 Task: For heading Arial with bold.  font size for heading22,  'Change the font style of data to'Arial Narrow.  and font size to 14,  Change the alignment of both headline & data to Align middle.  In the sheet  Dollar SenseData
Action: Mouse moved to (162, 131)
Screenshot: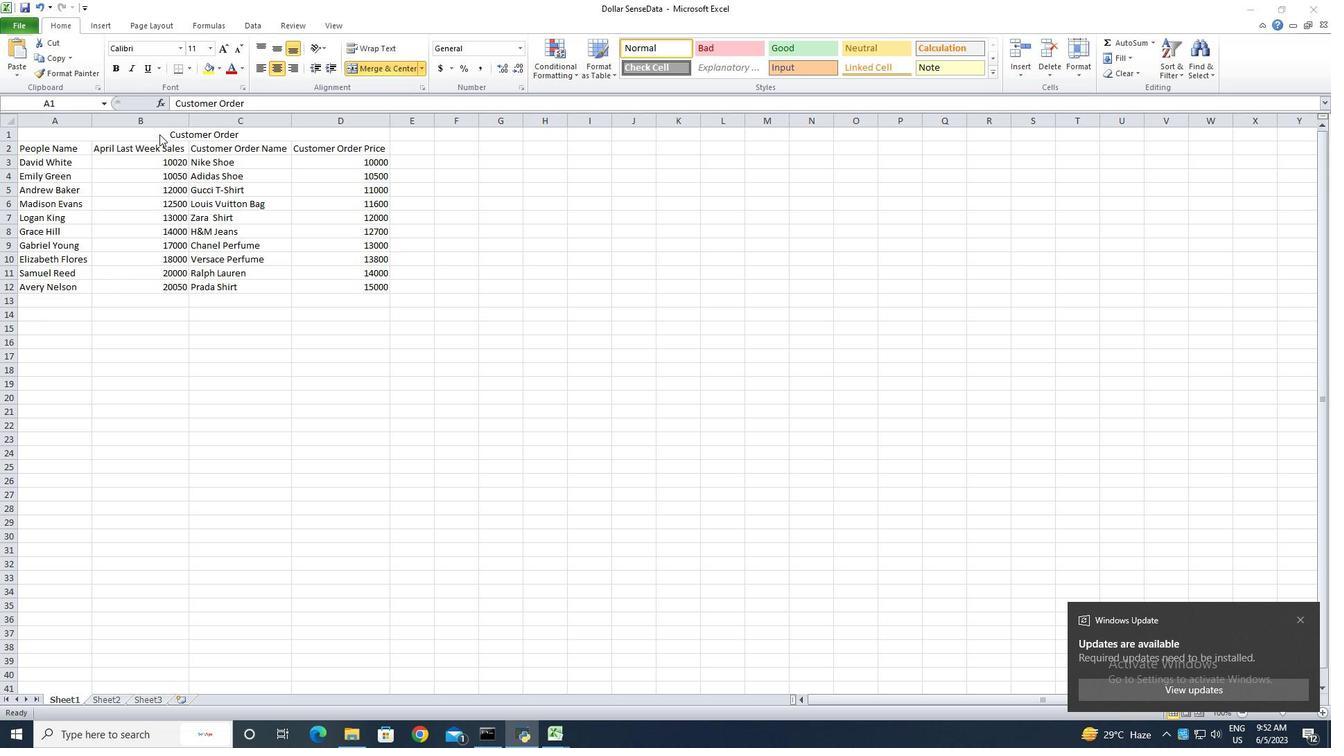 
Action: Mouse pressed left at (162, 131)
Screenshot: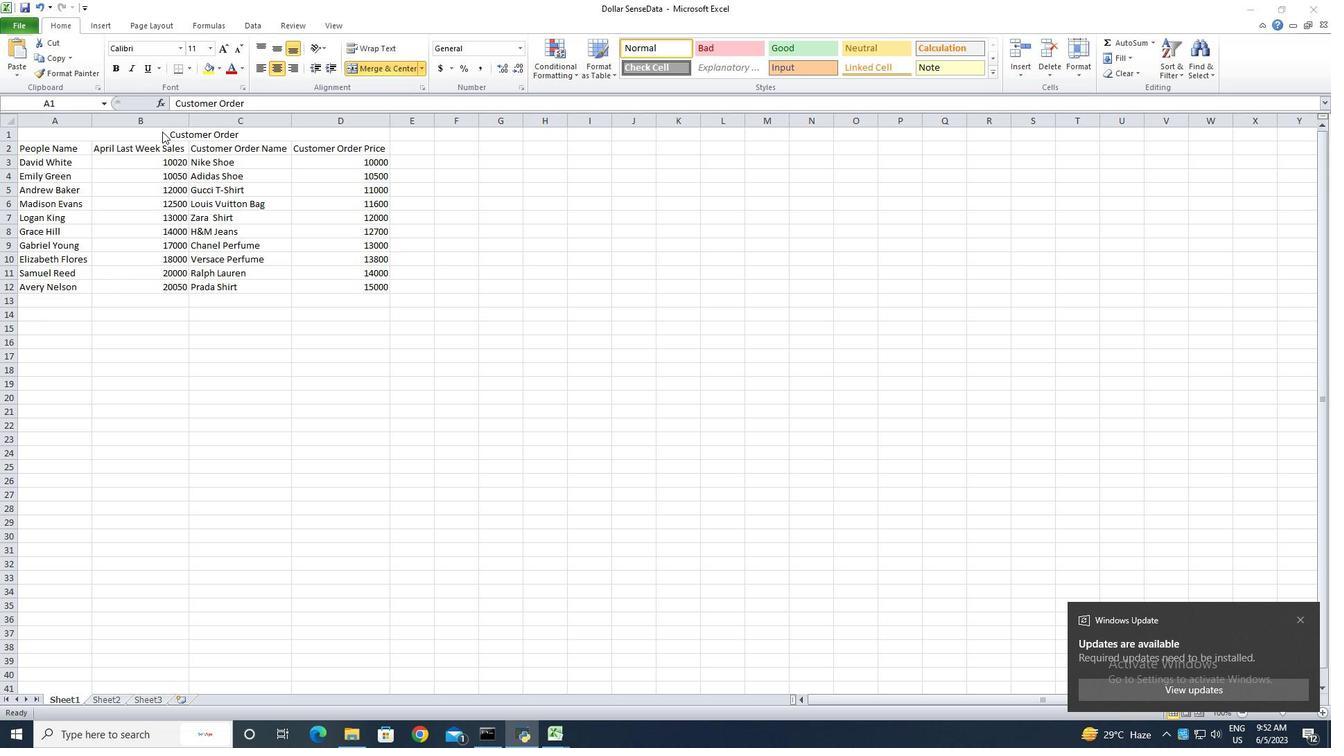 
Action: Mouse moved to (179, 51)
Screenshot: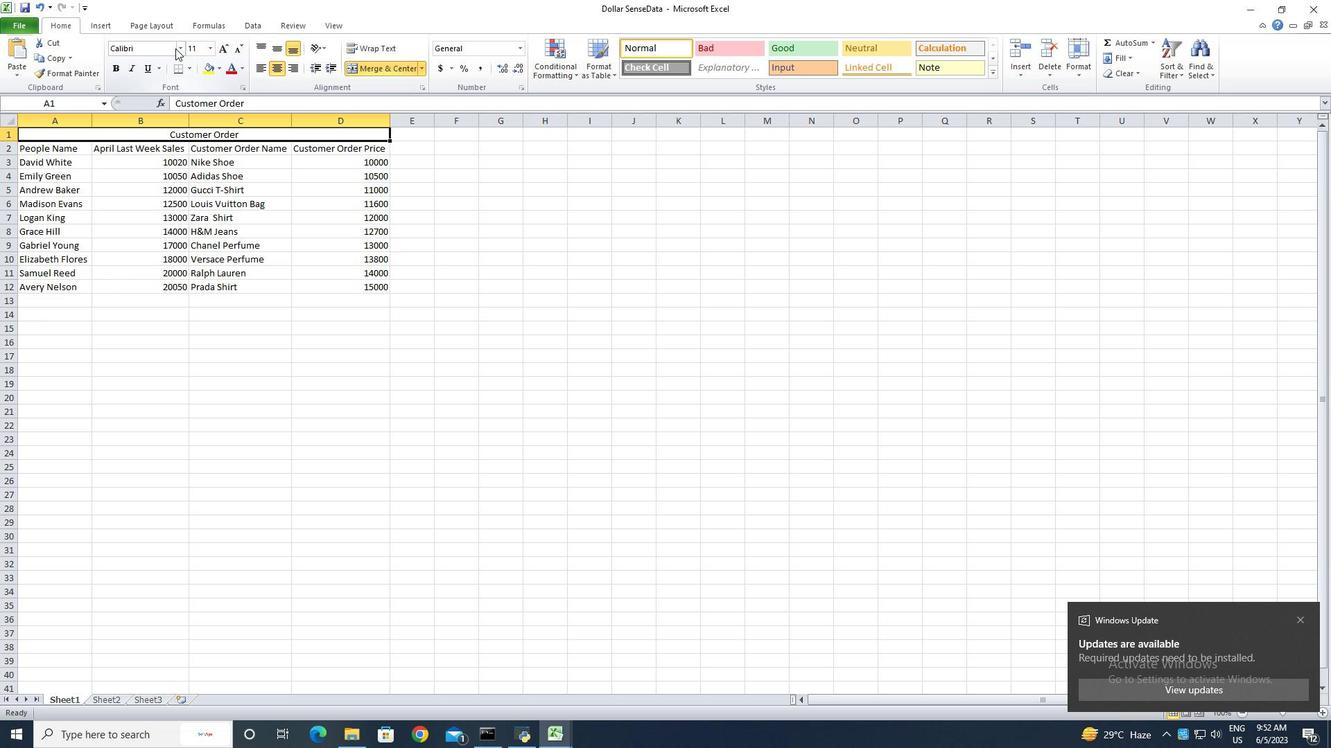
Action: Mouse pressed left at (179, 51)
Screenshot: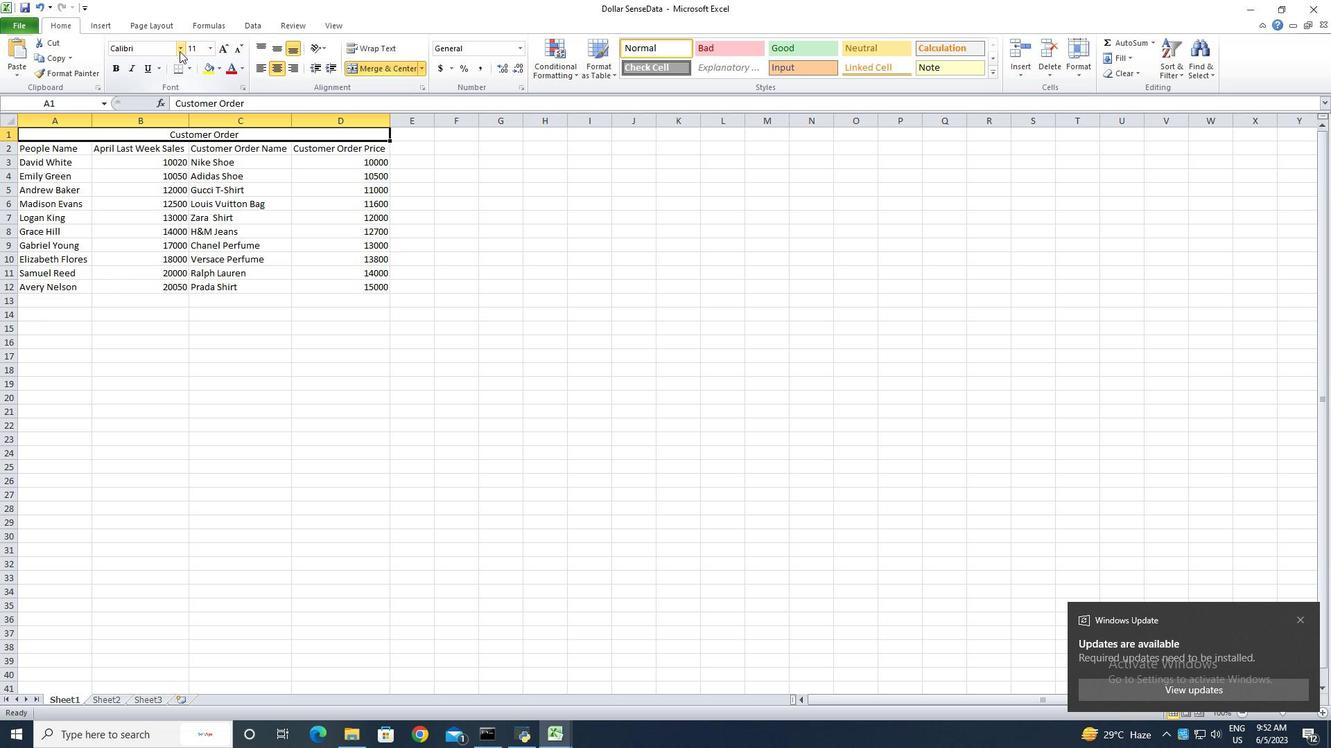 
Action: Mouse moved to (158, 163)
Screenshot: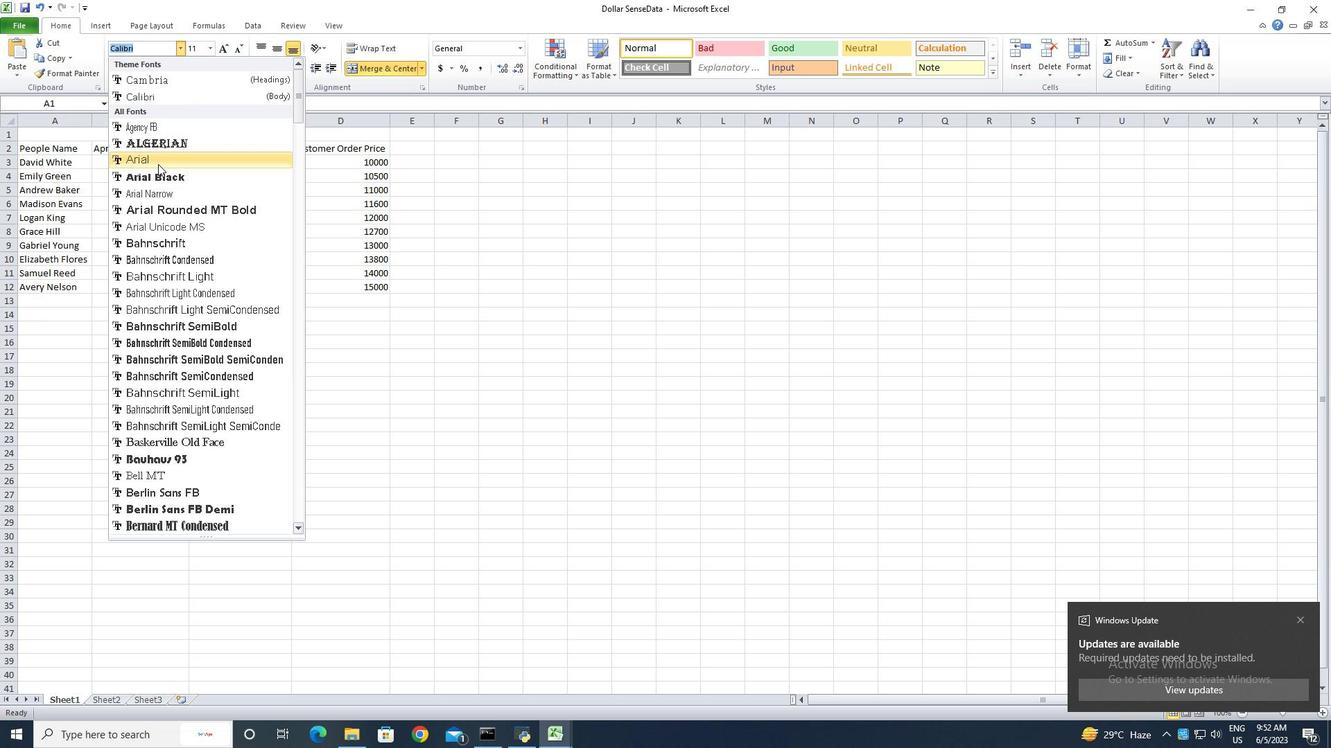 
Action: Mouse pressed left at (158, 163)
Screenshot: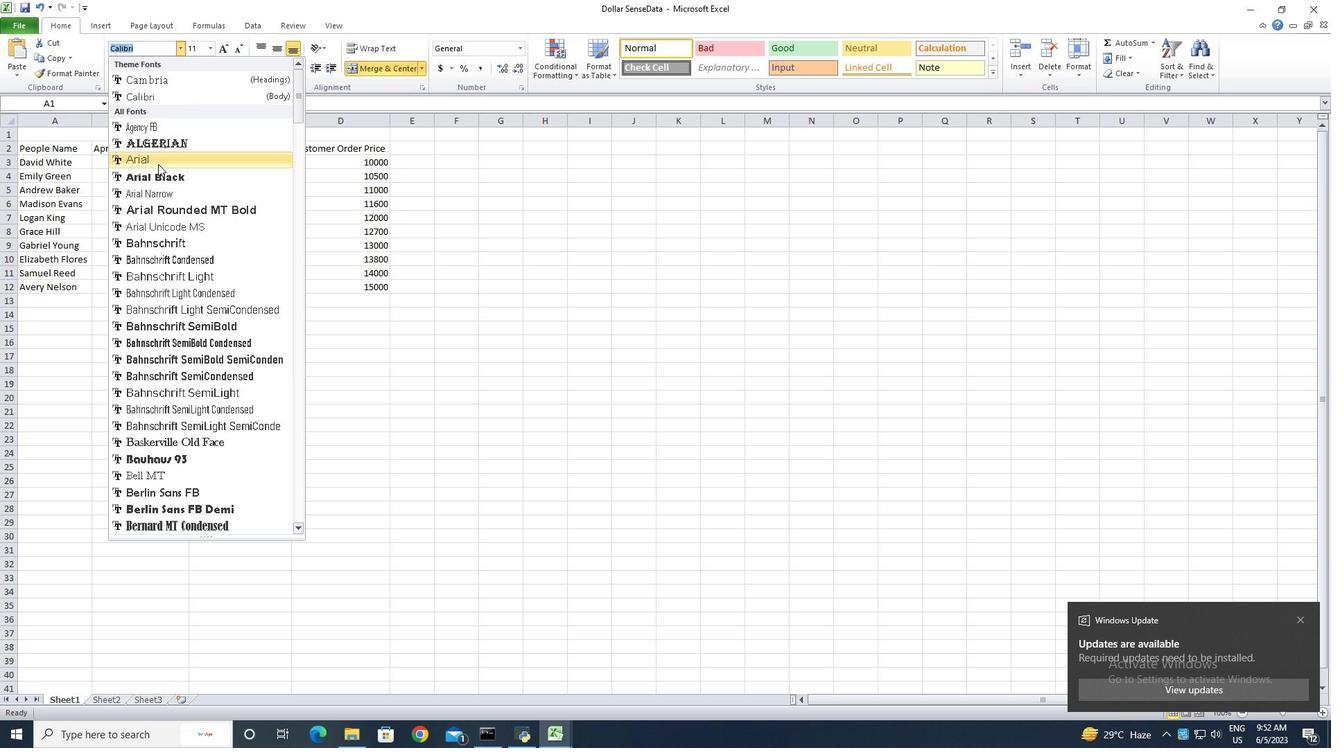 
Action: Mouse moved to (116, 72)
Screenshot: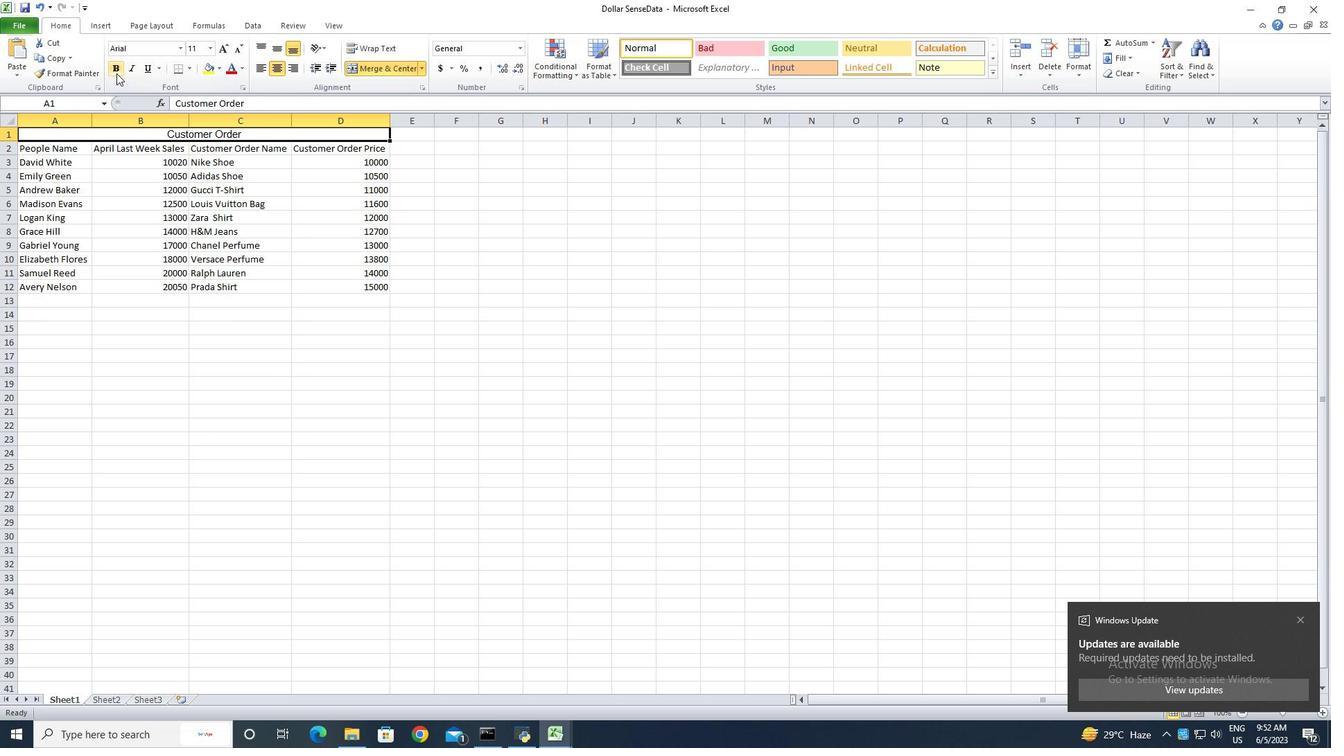 
Action: Mouse pressed left at (116, 72)
Screenshot: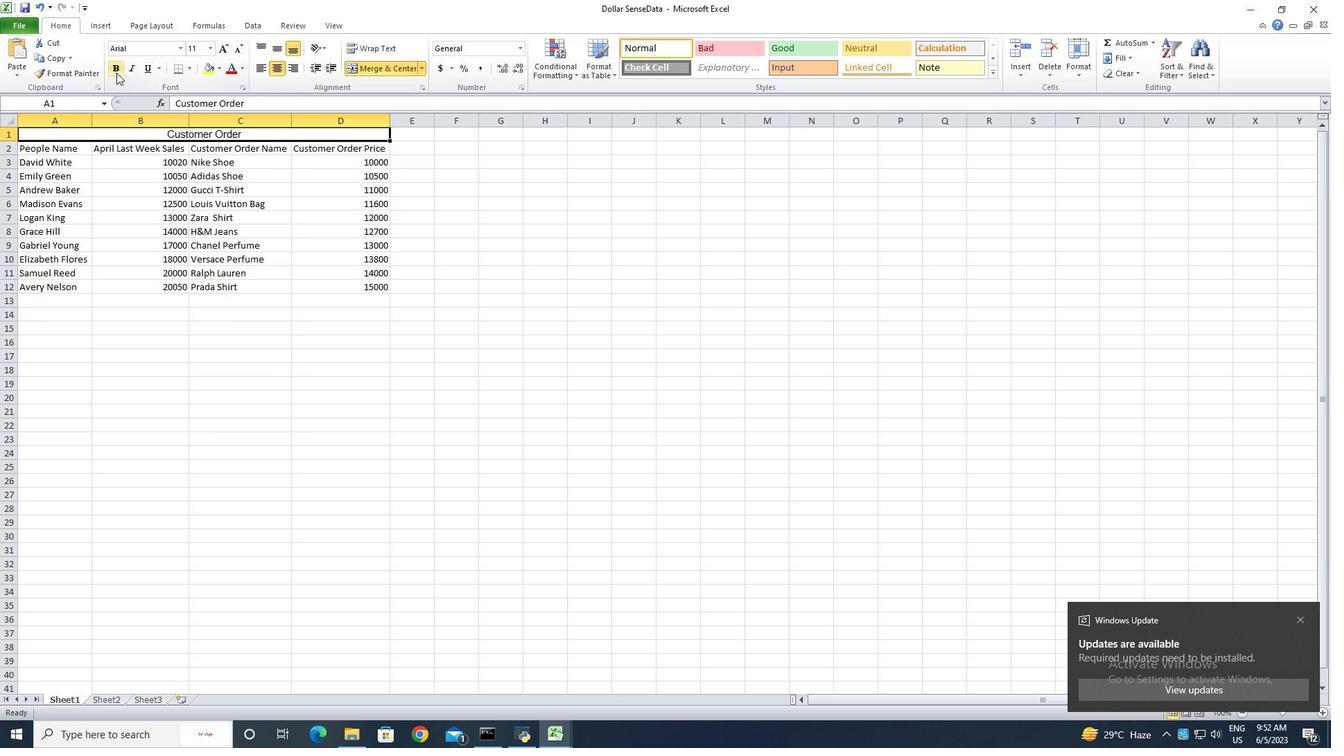 
Action: Mouse moved to (226, 51)
Screenshot: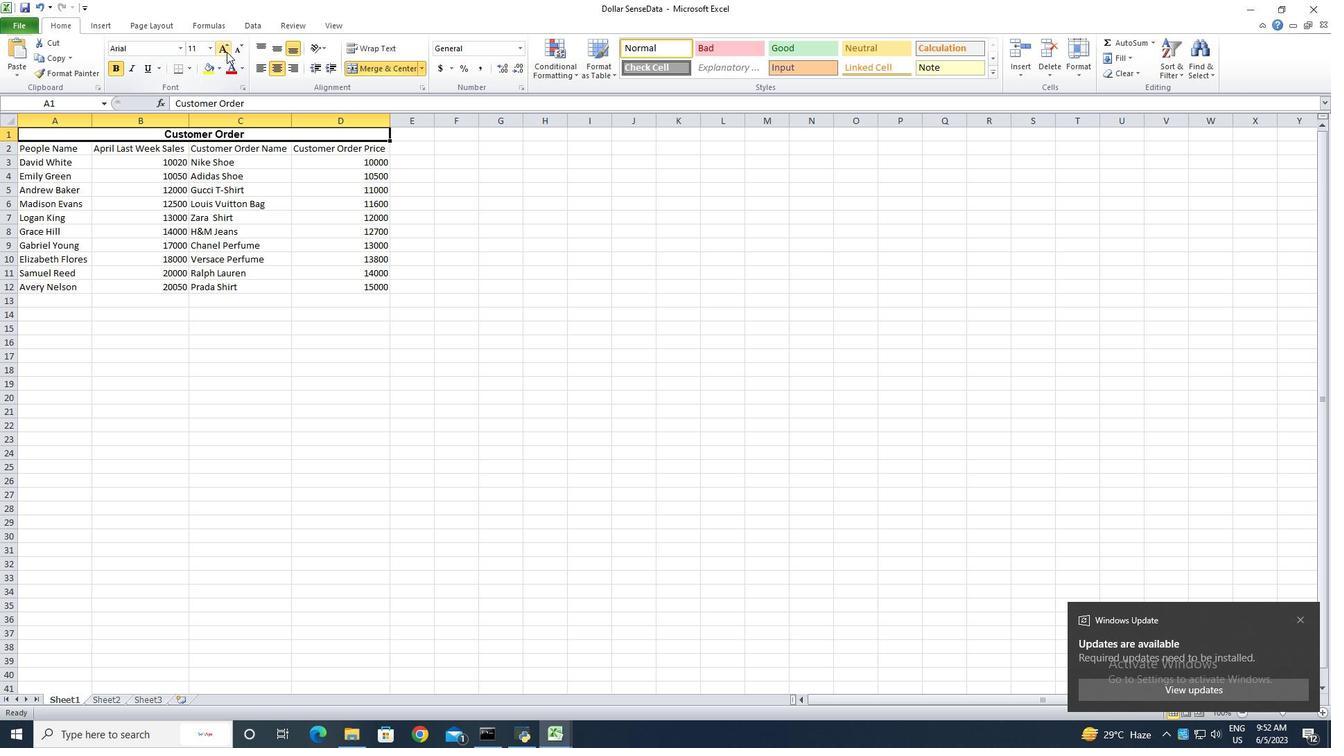 
Action: Mouse pressed left at (226, 51)
Screenshot: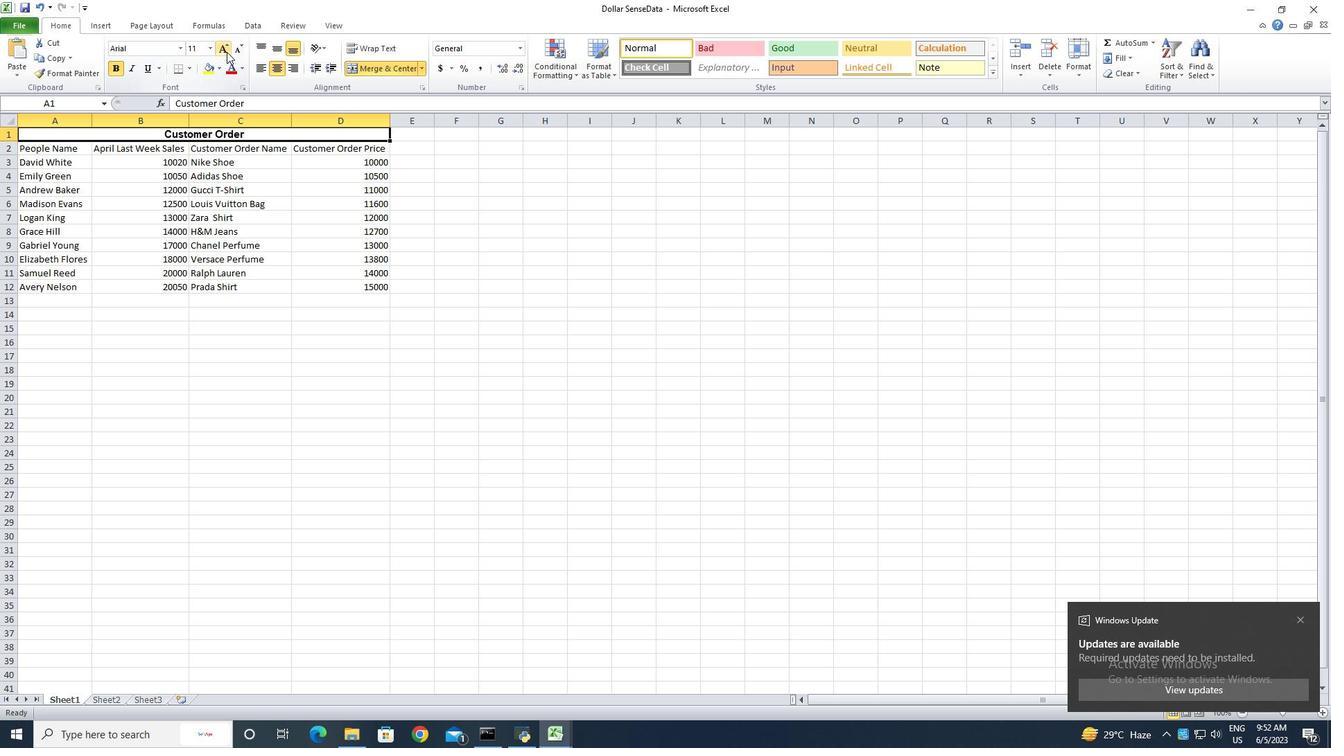
Action: Mouse pressed left at (226, 51)
Screenshot: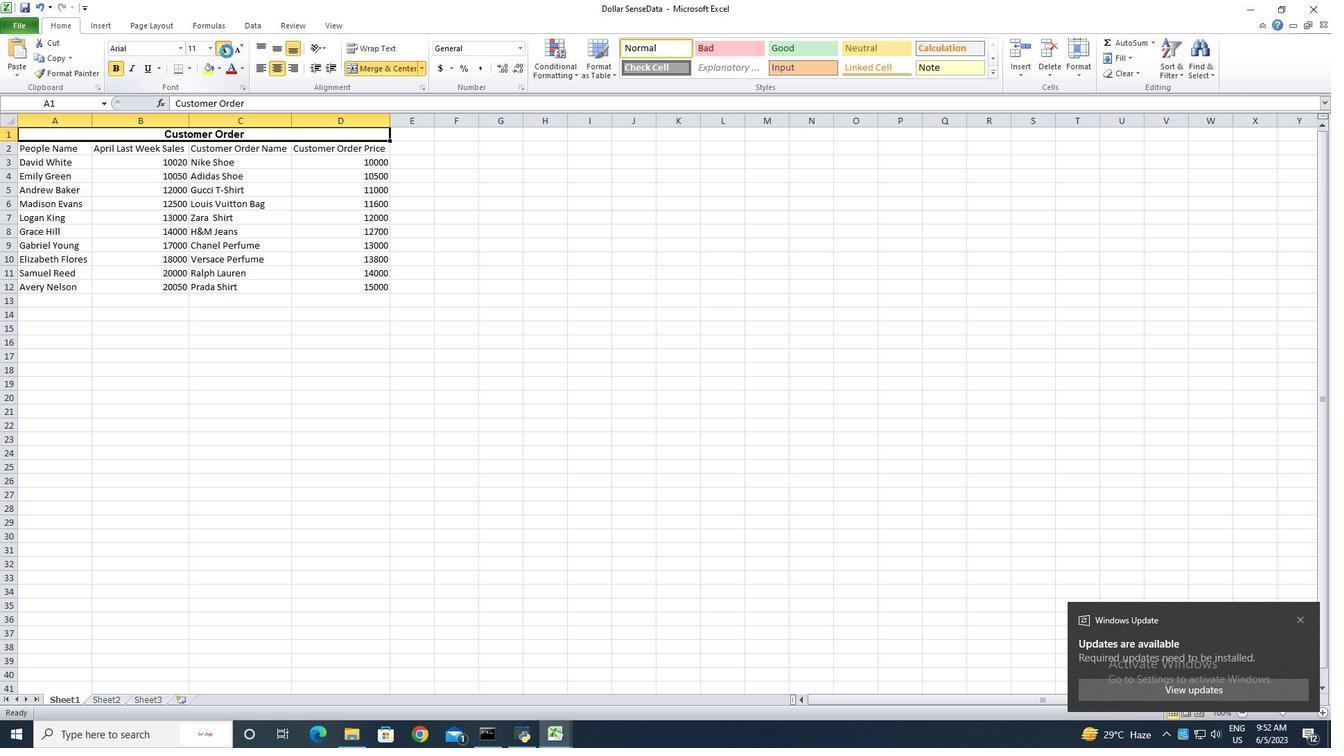 
Action: Mouse pressed left at (226, 51)
Screenshot: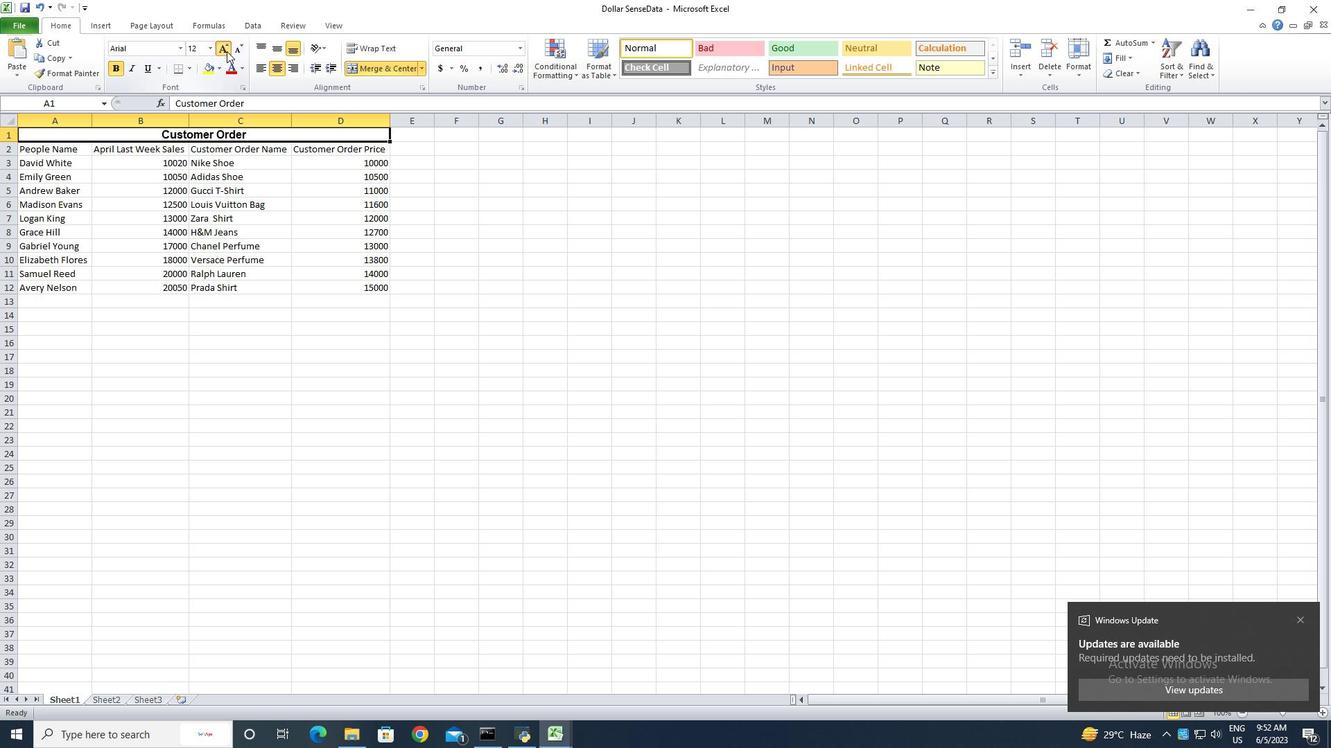 
Action: Mouse pressed left at (226, 51)
Screenshot: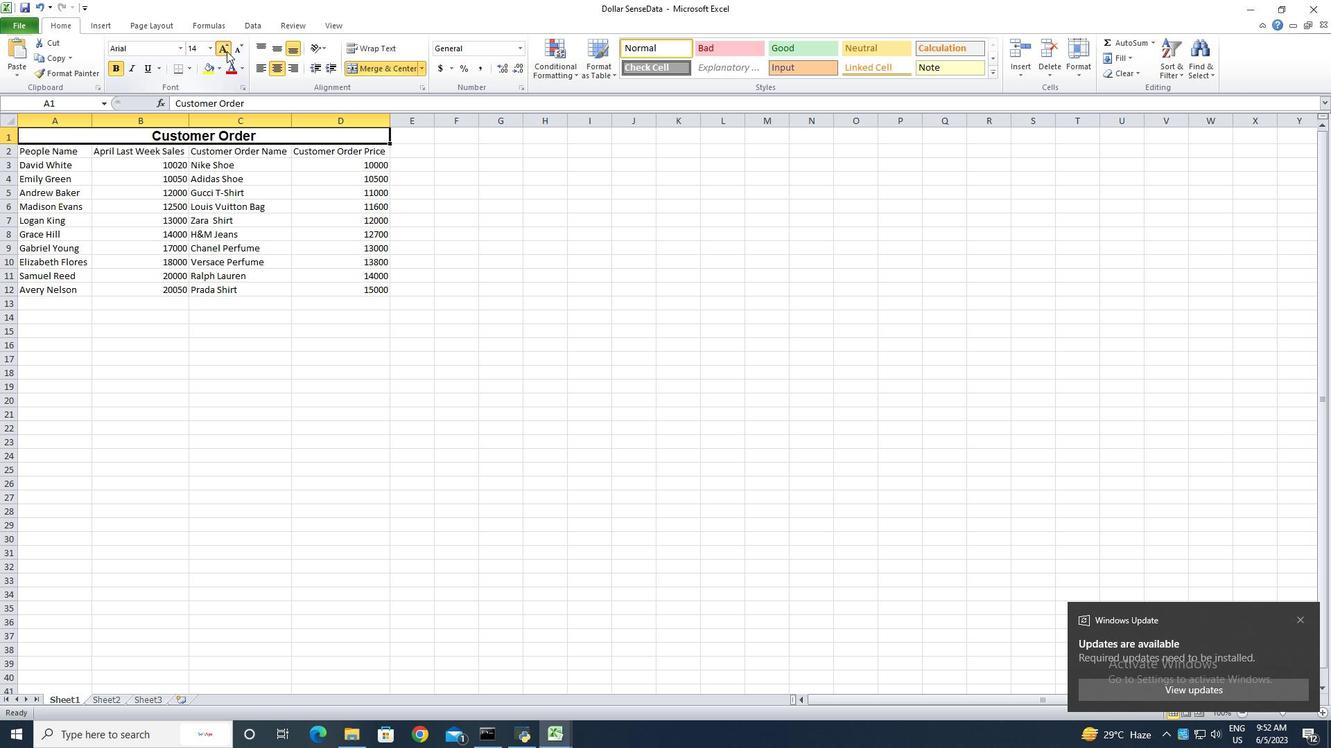 
Action: Mouse pressed left at (226, 51)
Screenshot: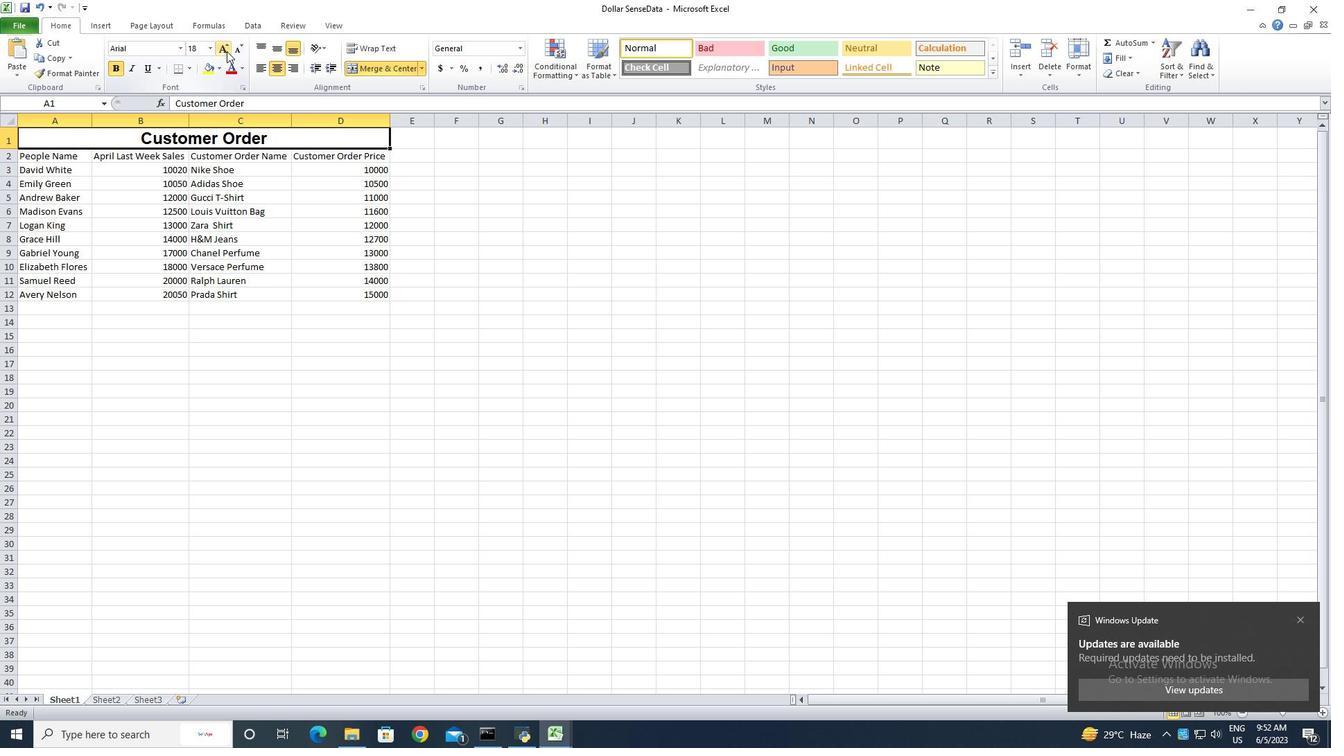 
Action: Mouse pressed left at (226, 51)
Screenshot: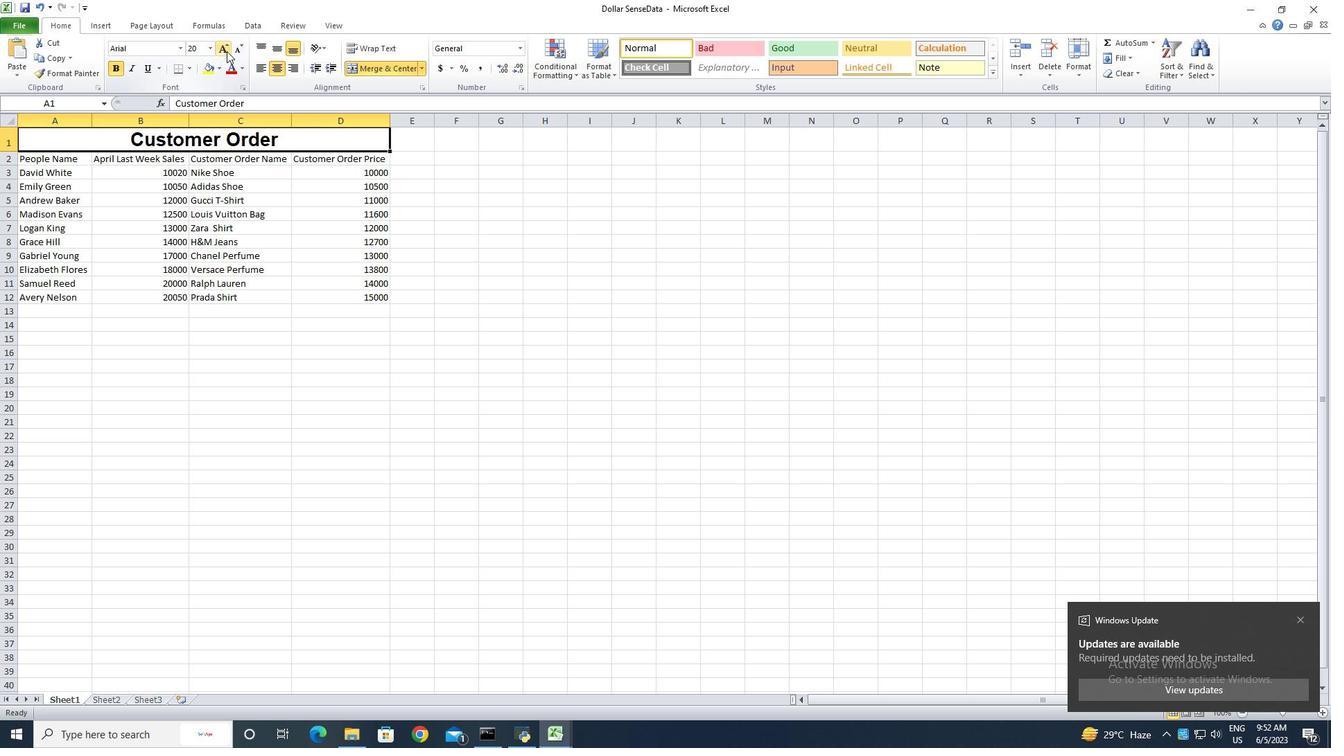 
Action: Mouse moved to (76, 160)
Screenshot: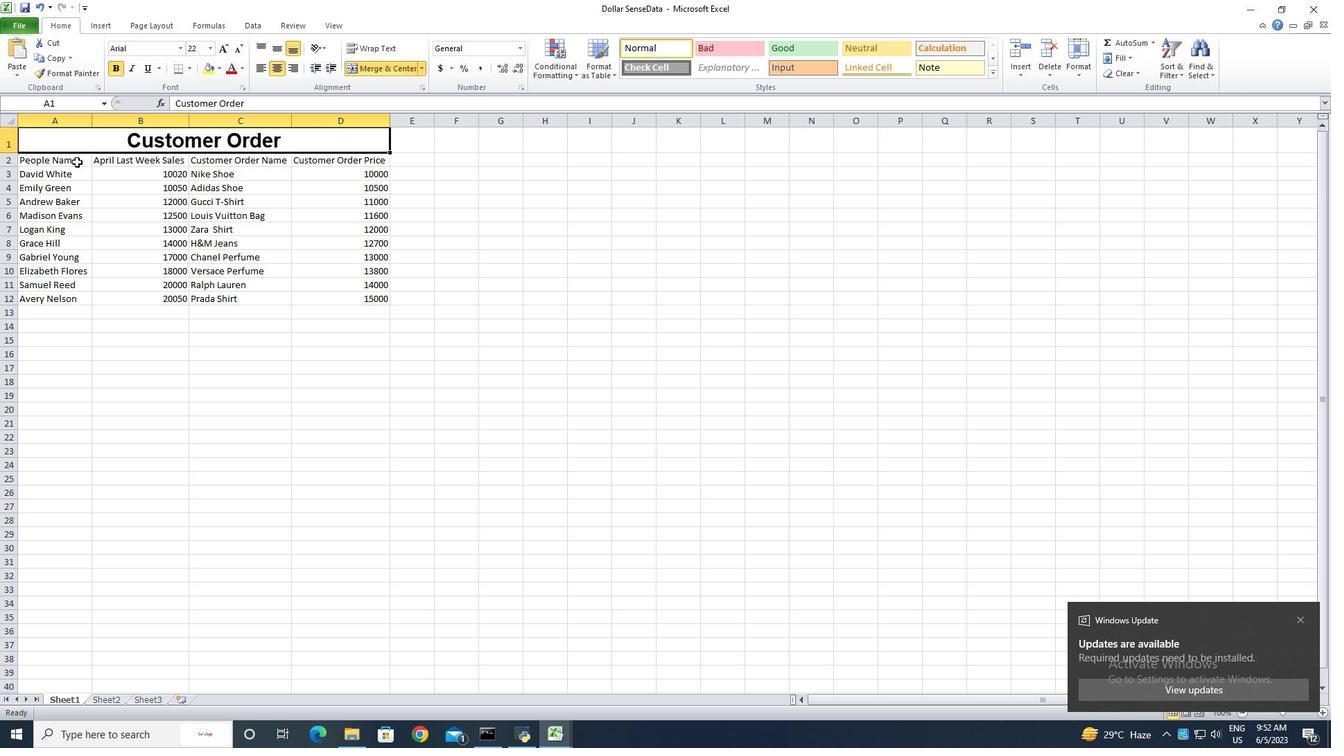 
Action: Mouse pressed left at (76, 160)
Screenshot: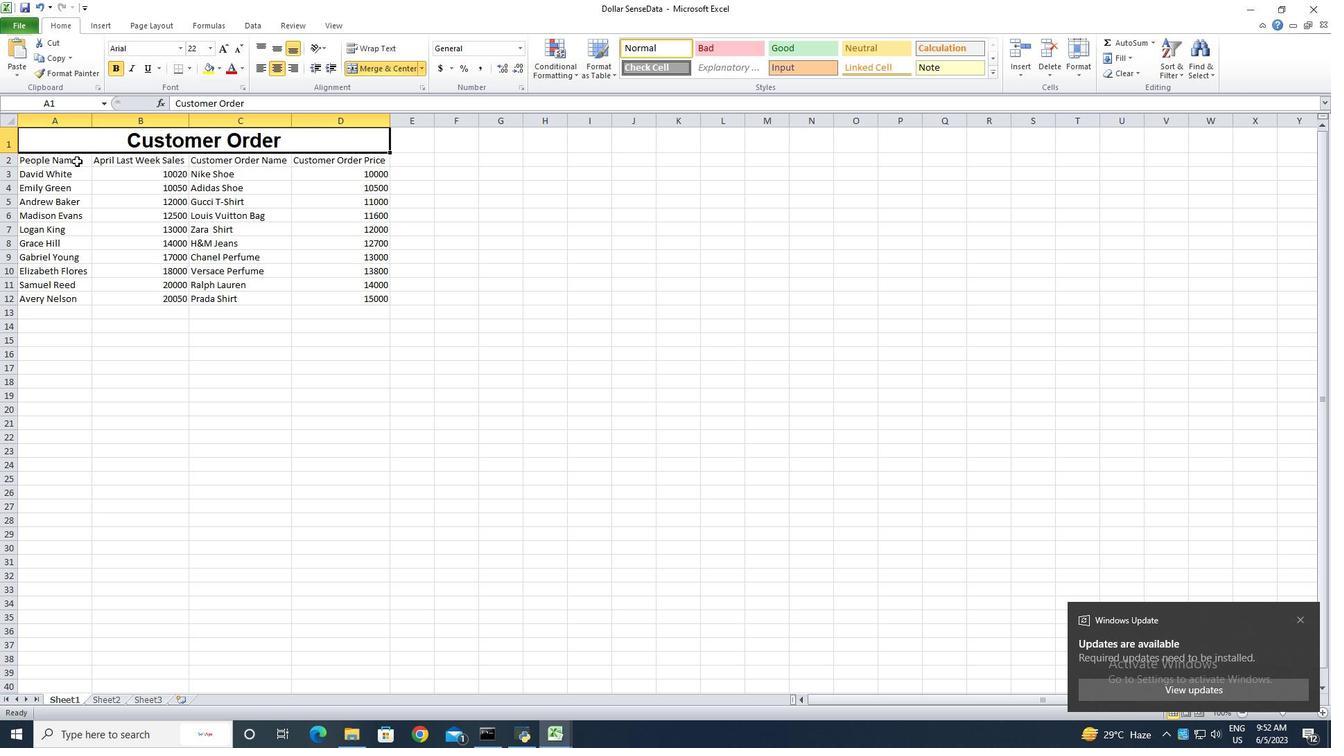 
Action: Mouse moved to (178, 49)
Screenshot: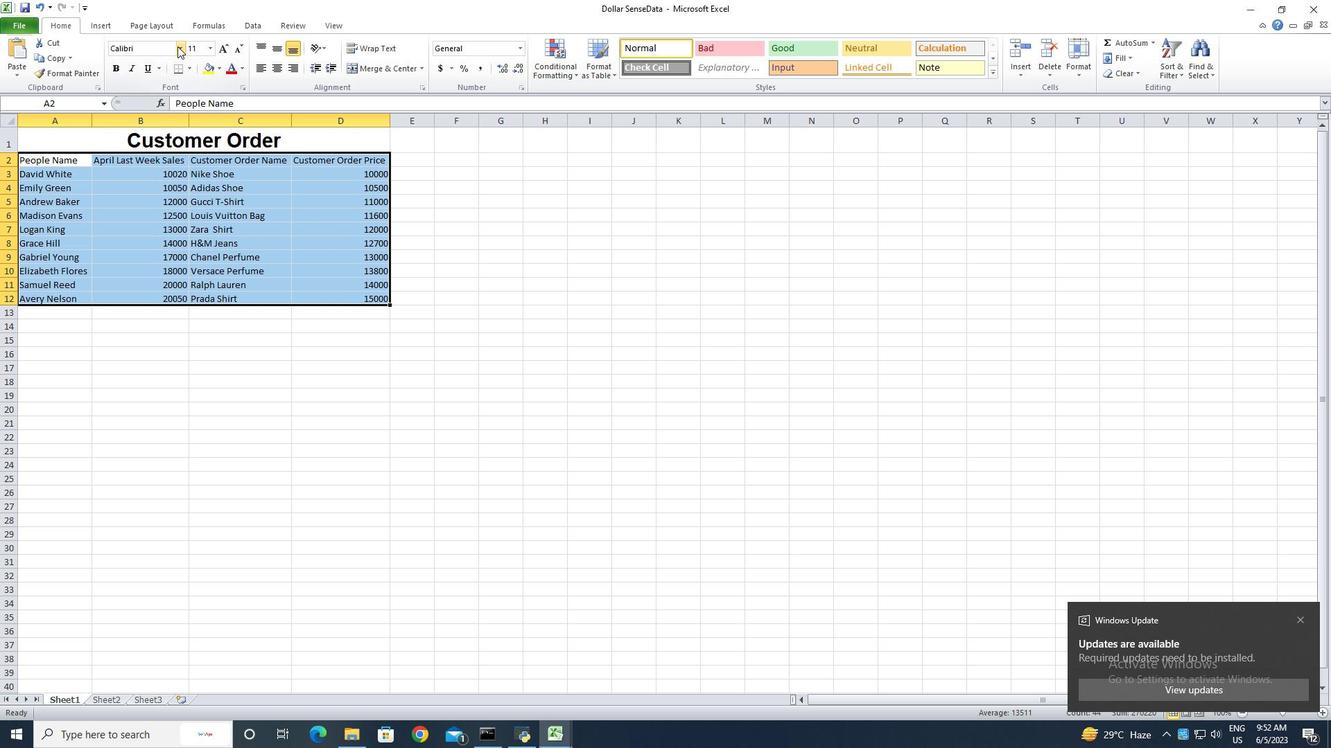
Action: Mouse pressed left at (178, 49)
Screenshot: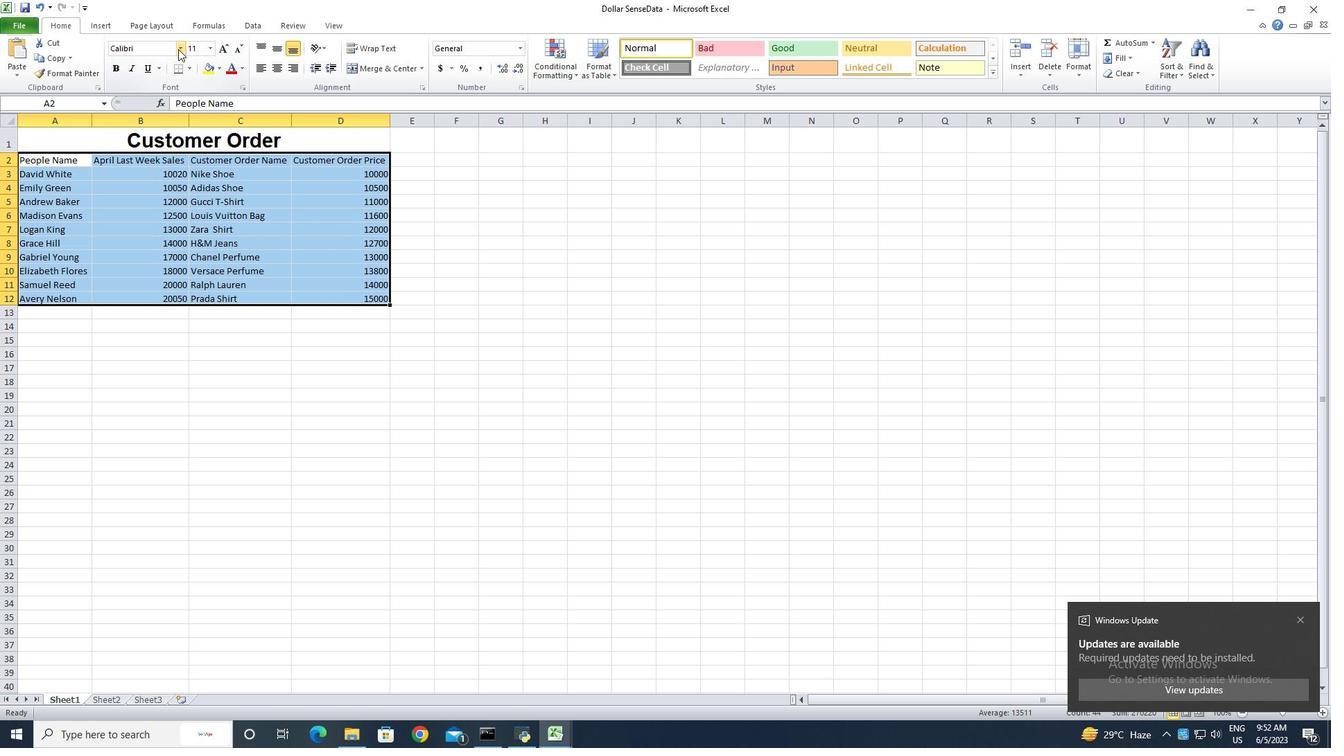 
Action: Mouse moved to (163, 191)
Screenshot: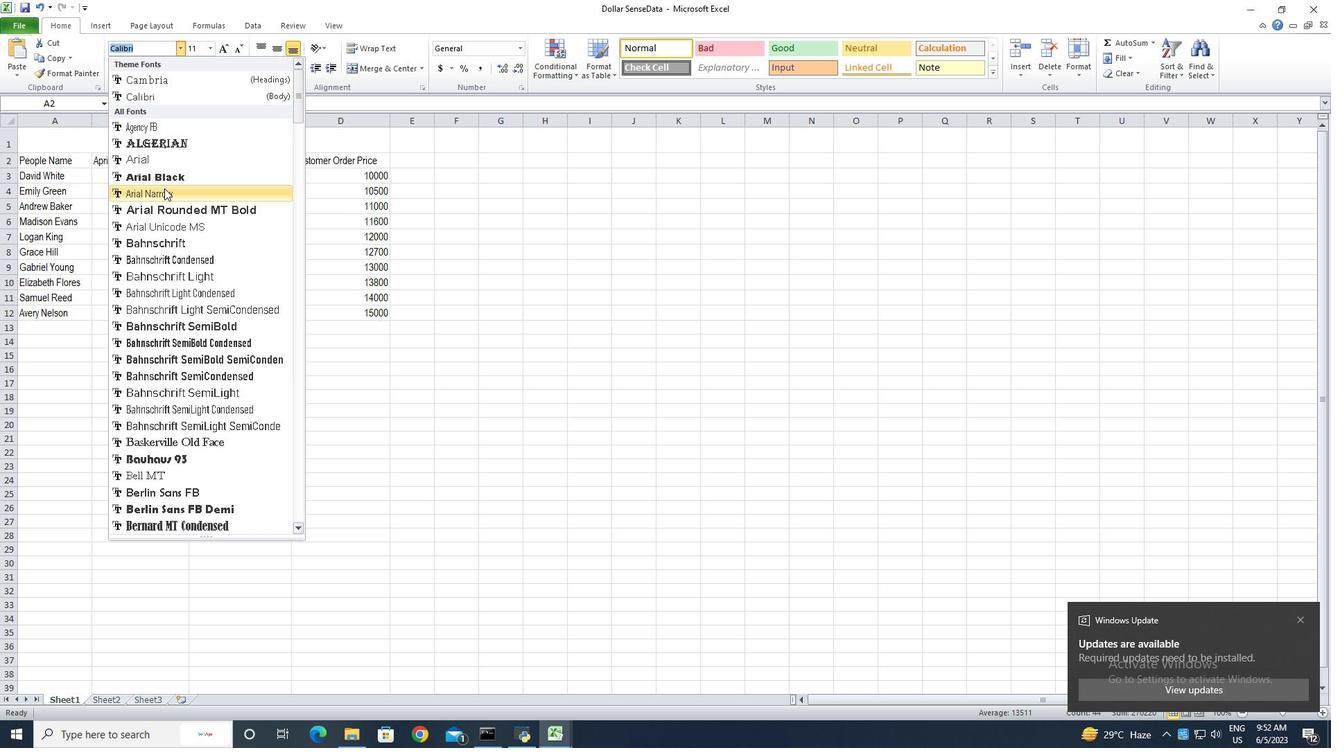 
Action: Mouse pressed left at (163, 191)
Screenshot: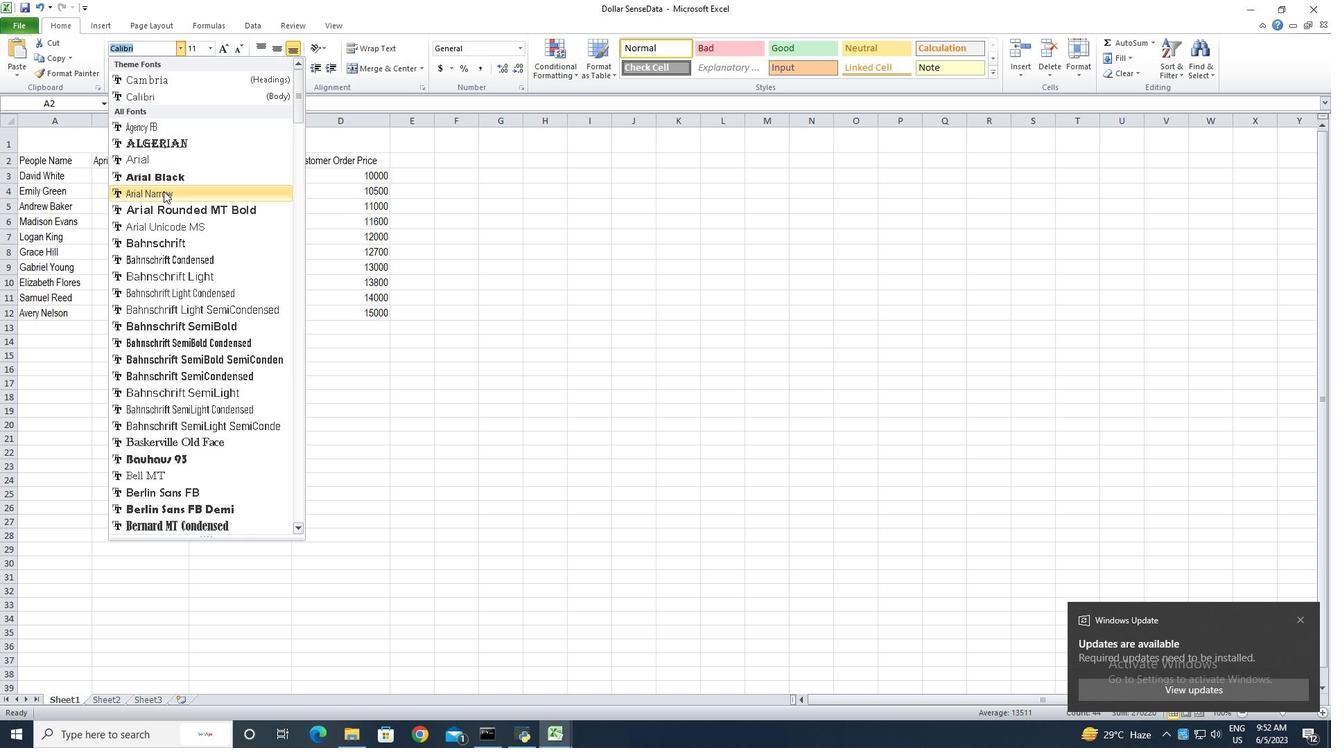 
Action: Mouse moved to (226, 50)
Screenshot: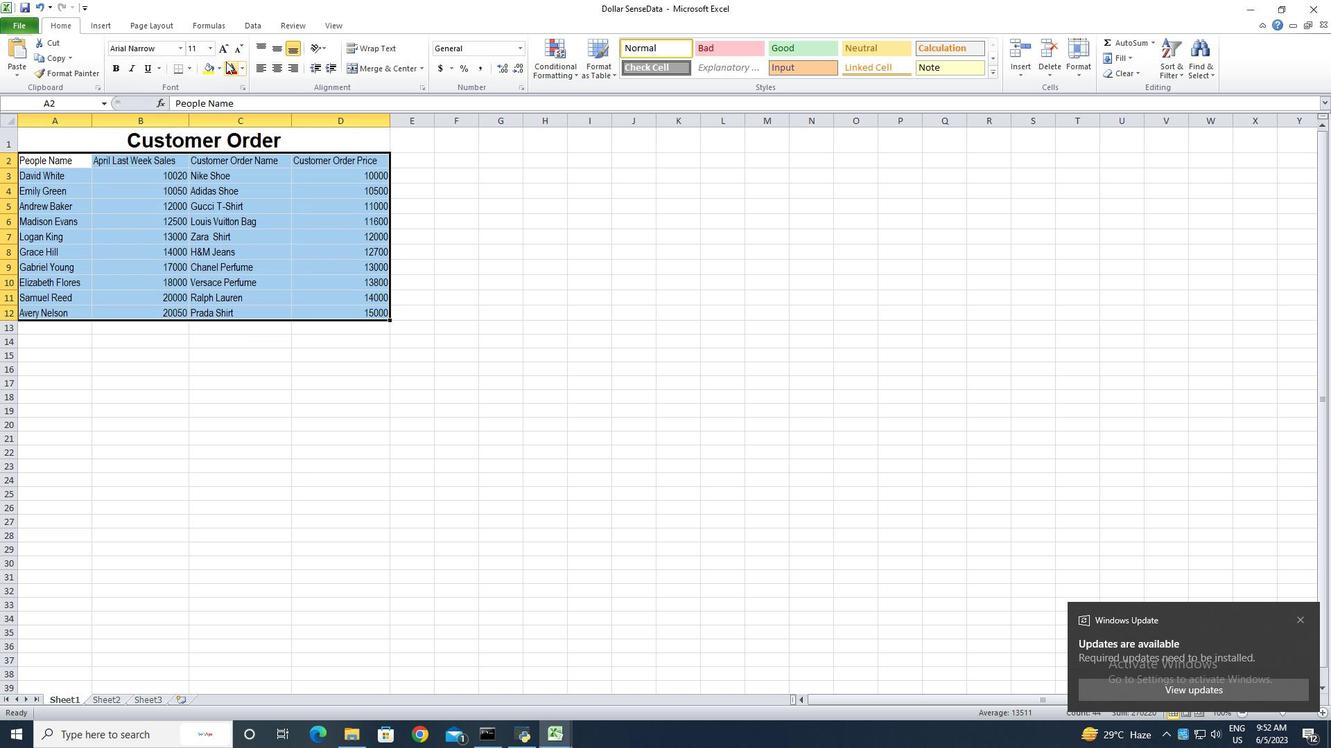 
Action: Mouse pressed left at (226, 50)
Screenshot: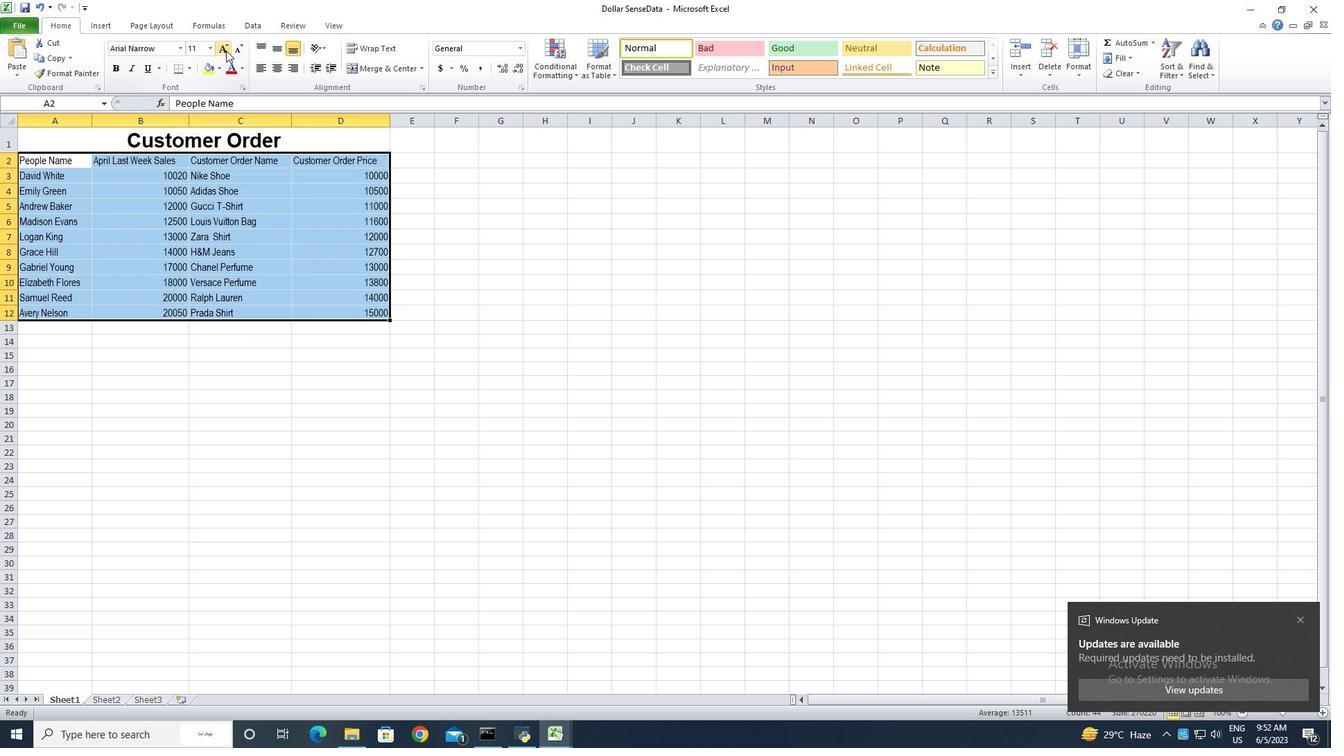 
Action: Mouse pressed left at (226, 50)
Screenshot: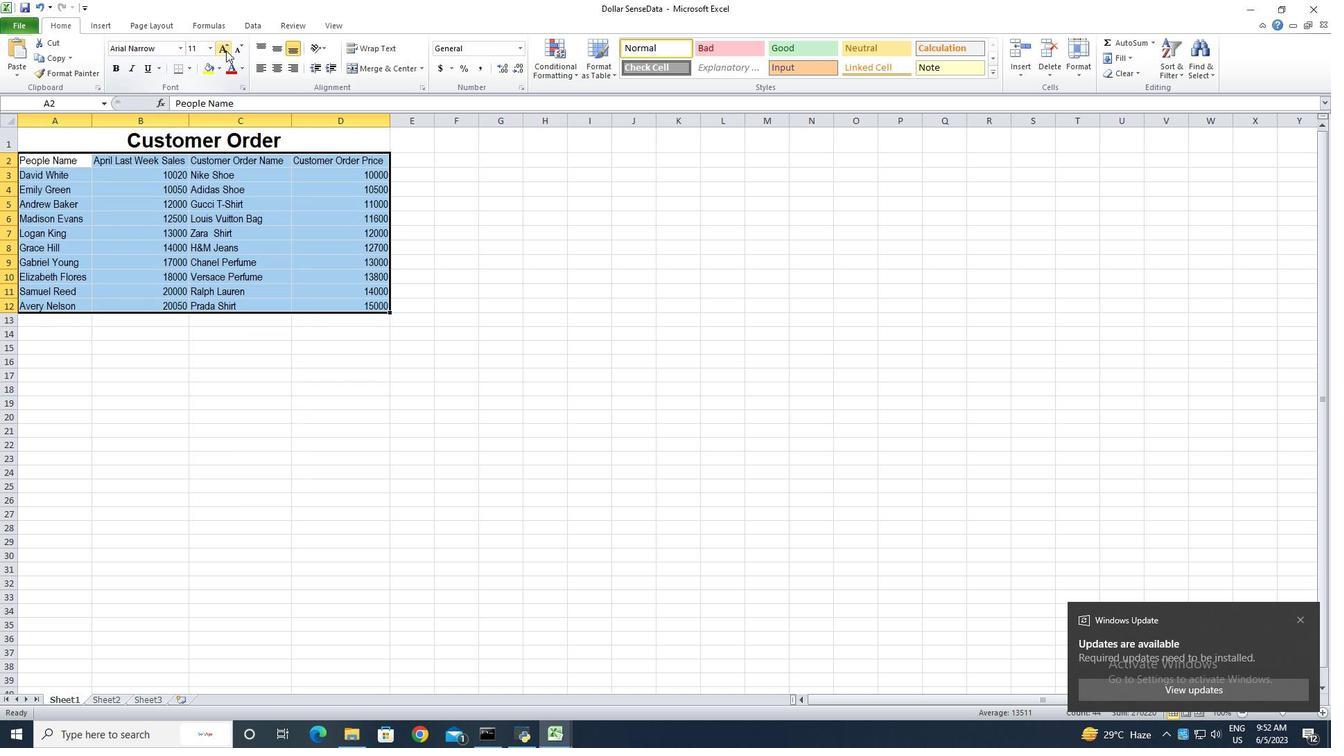 
Action: Mouse moved to (191, 374)
Screenshot: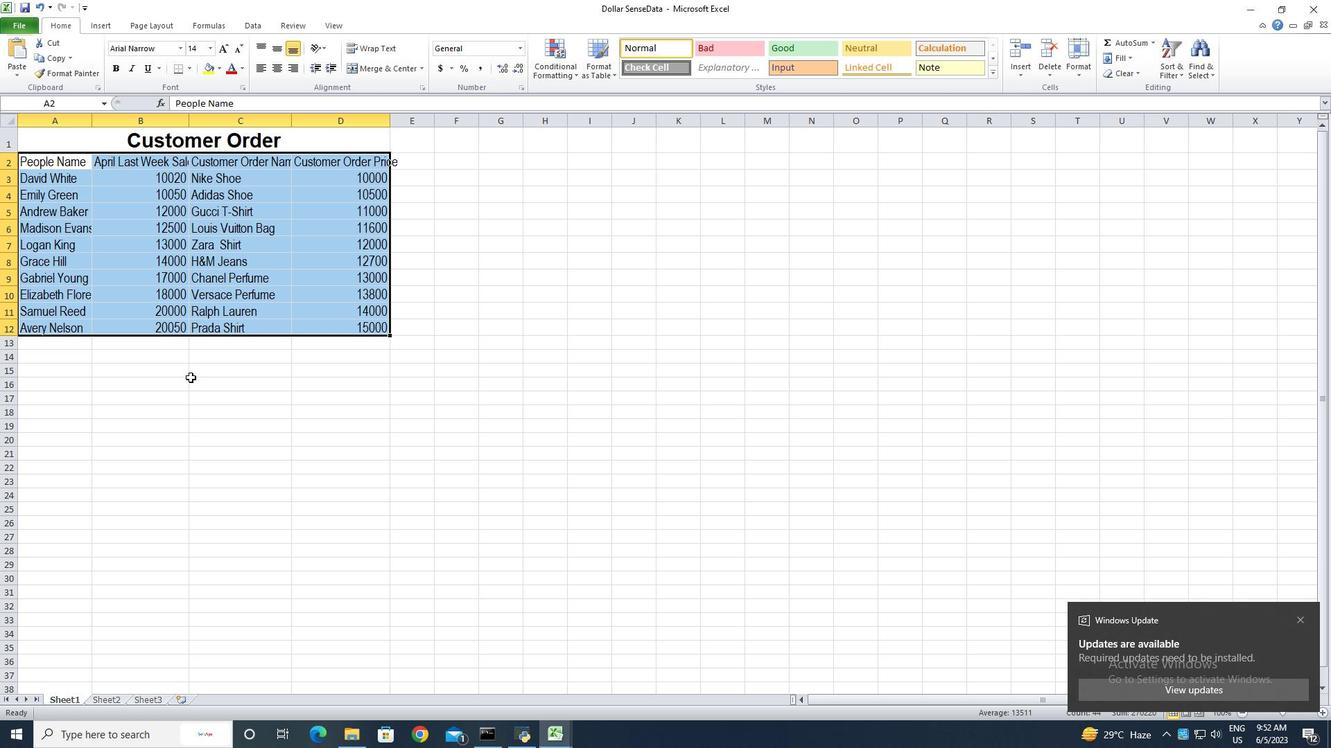 
Action: Mouse pressed left at (191, 374)
Screenshot: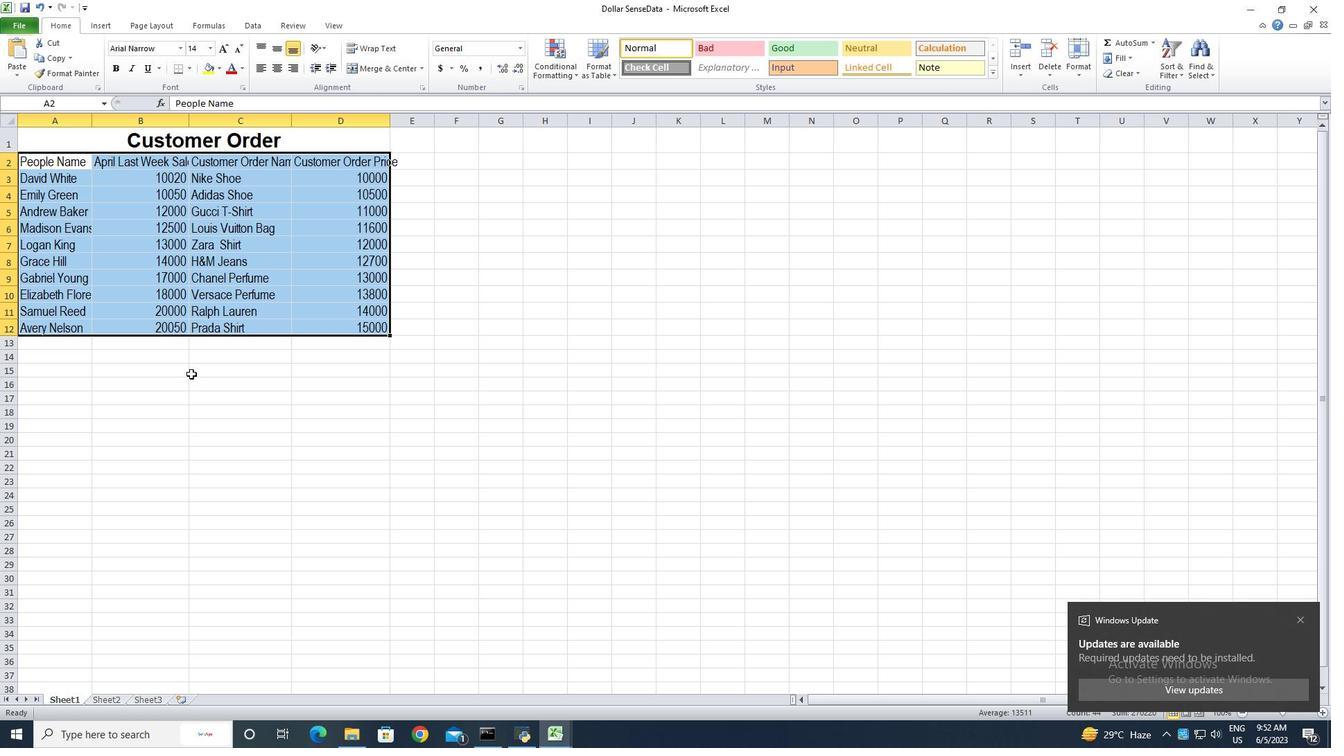 
Action: Mouse moved to (92, 124)
Screenshot: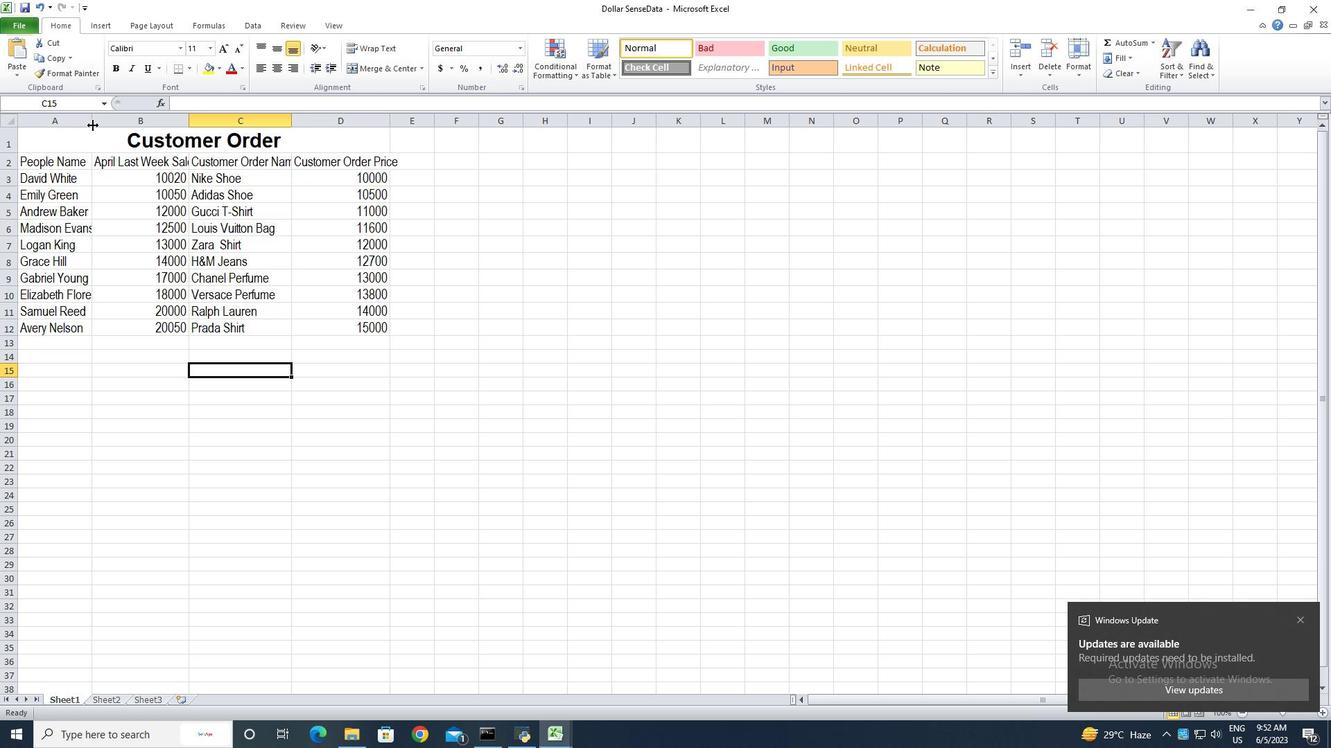 
Action: Mouse pressed left at (92, 124)
Screenshot: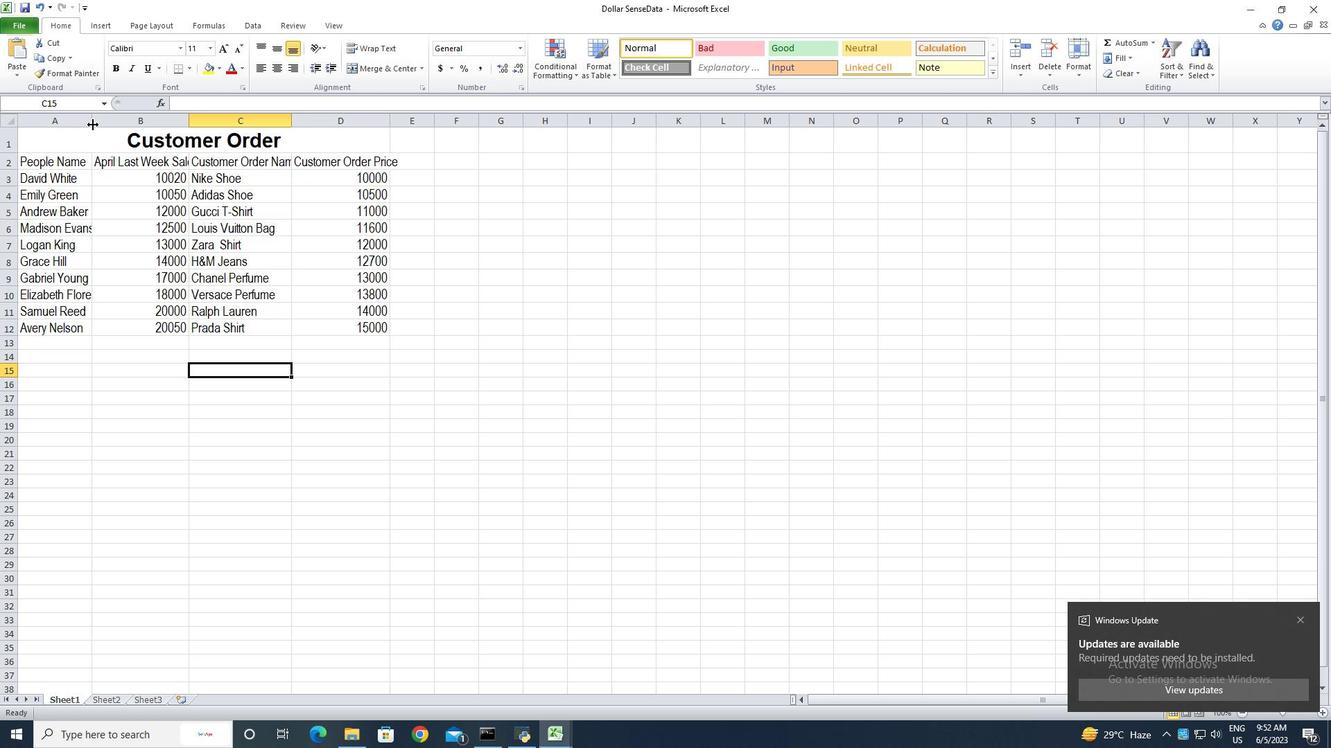 
Action: Mouse pressed left at (92, 124)
Screenshot: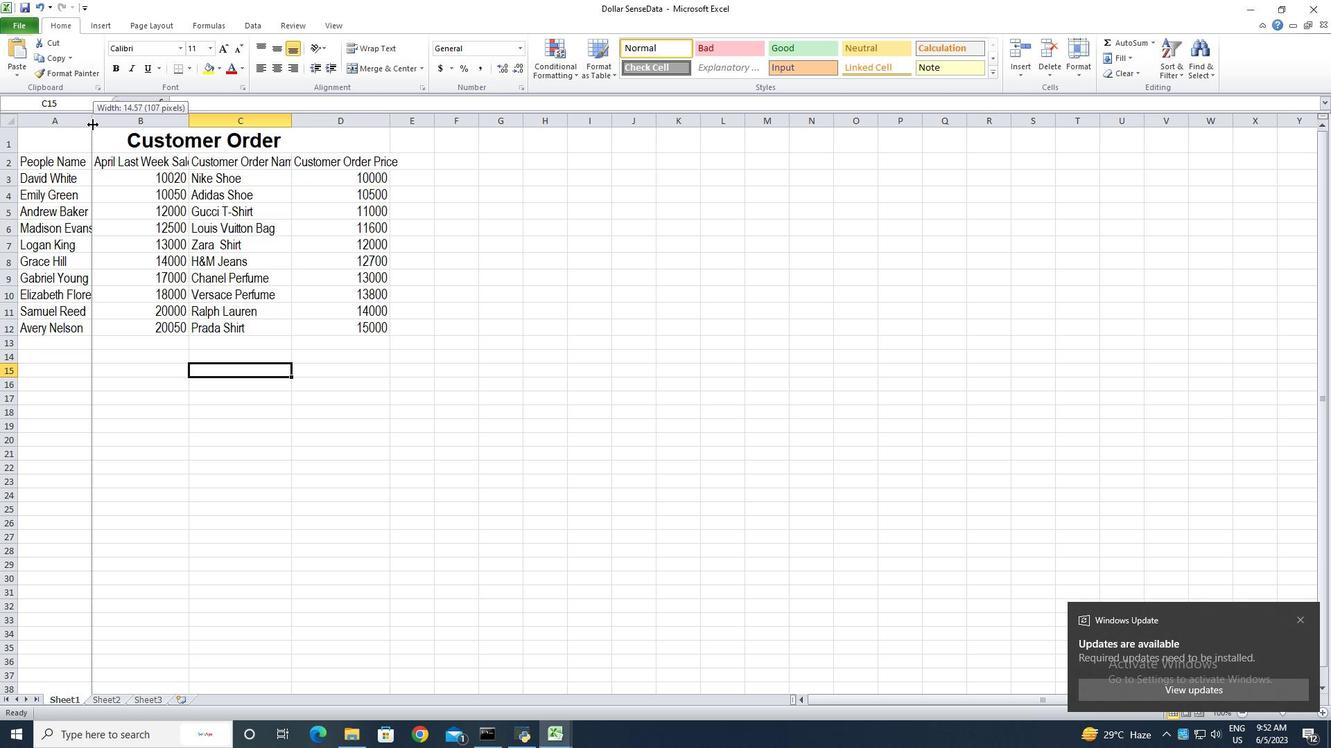 
Action: Mouse moved to (198, 123)
Screenshot: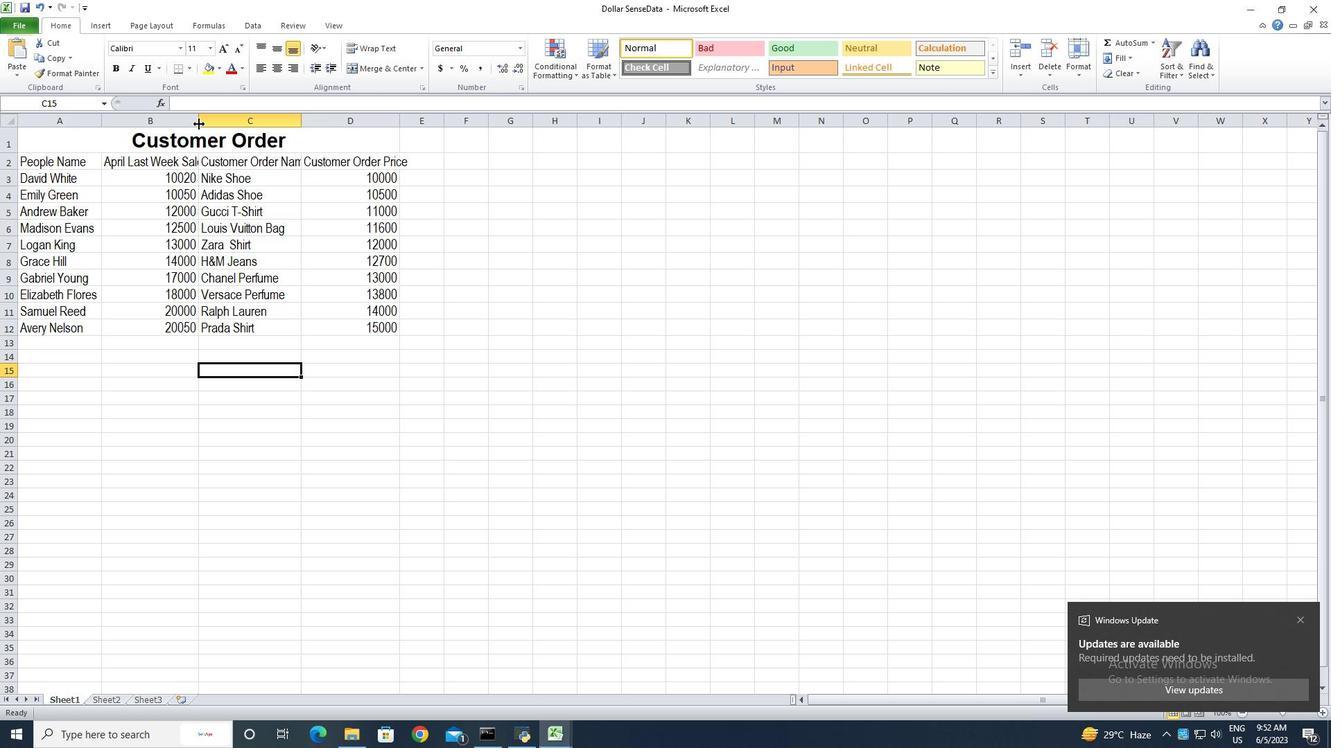 
Action: Mouse pressed left at (198, 123)
Screenshot: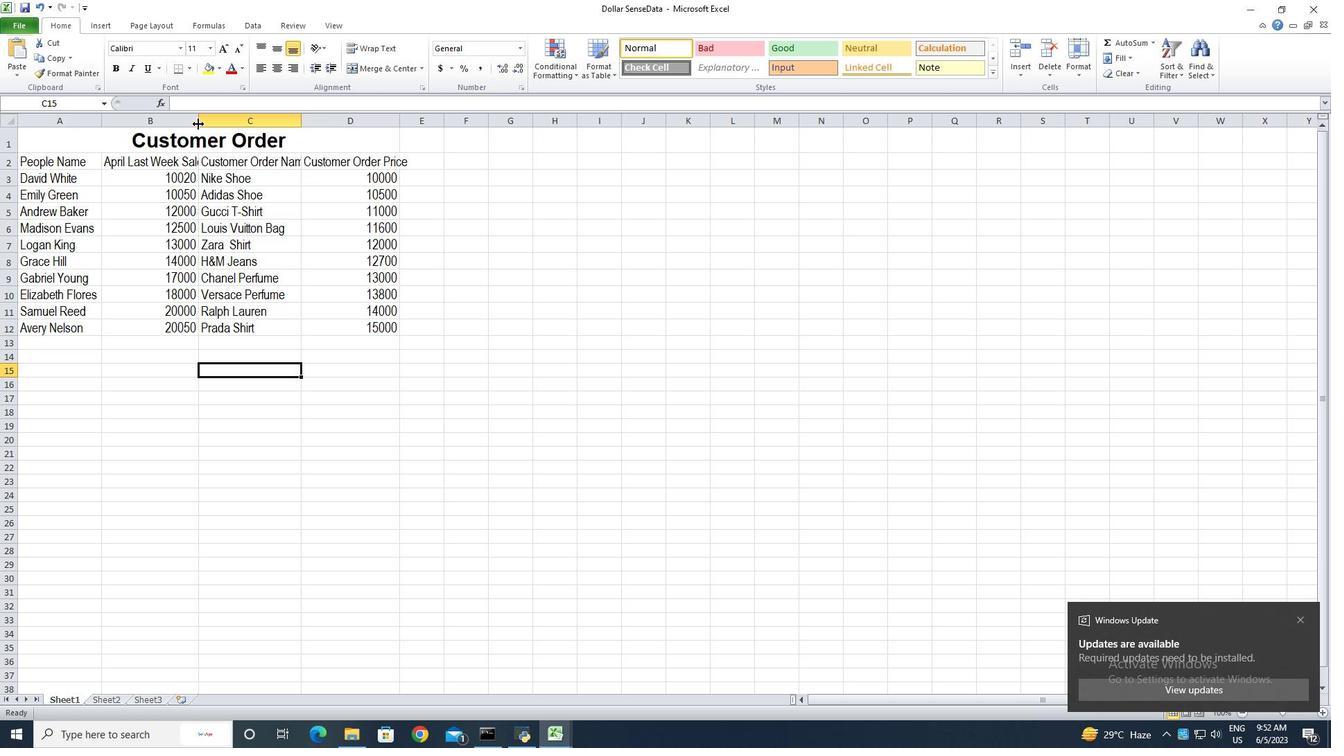 
Action: Mouse pressed left at (198, 123)
Screenshot: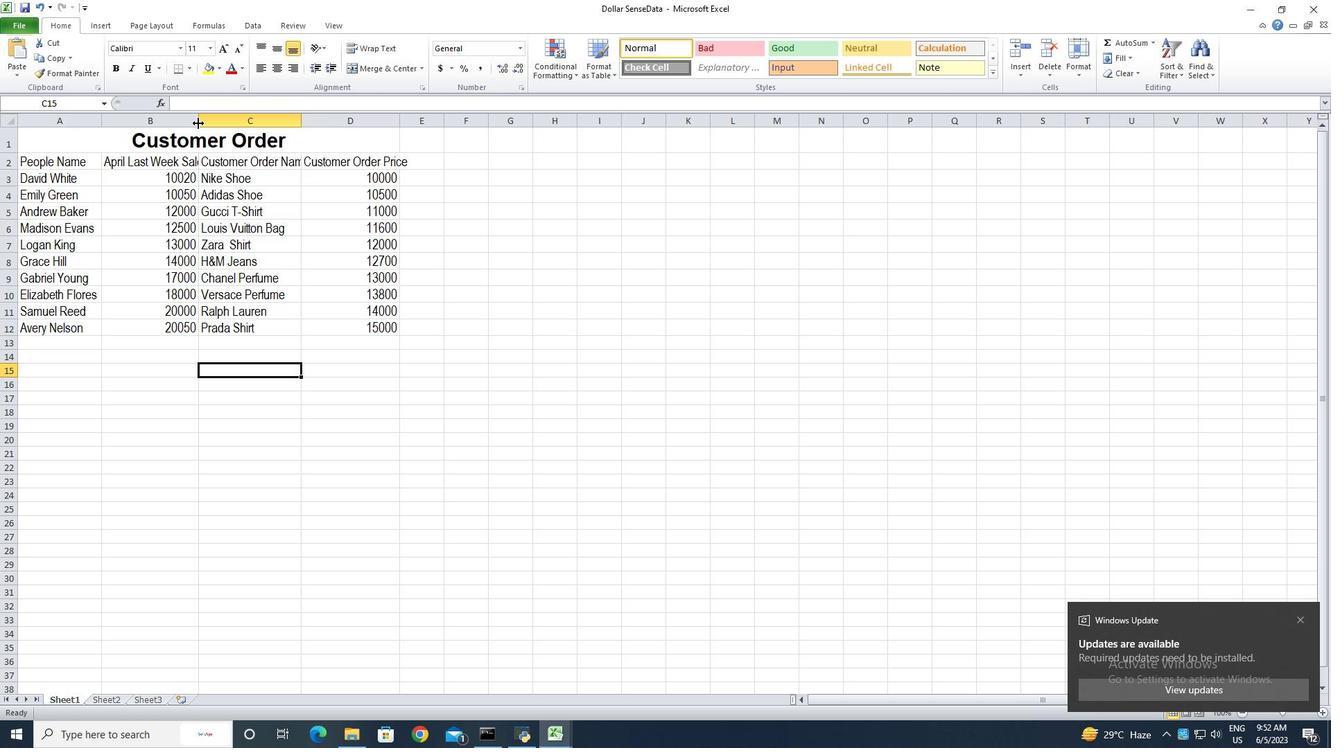 
Action: Mouse moved to (318, 125)
Screenshot: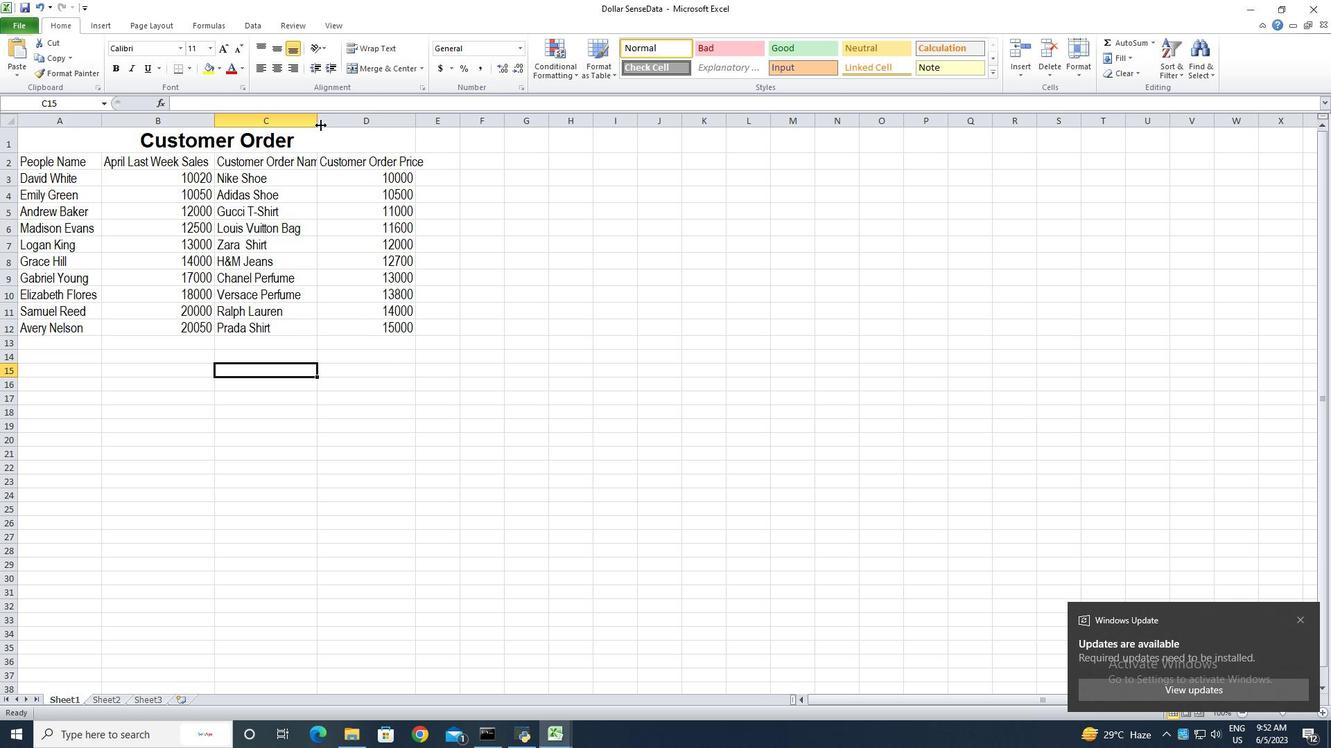 
Action: Mouse pressed left at (318, 125)
Screenshot: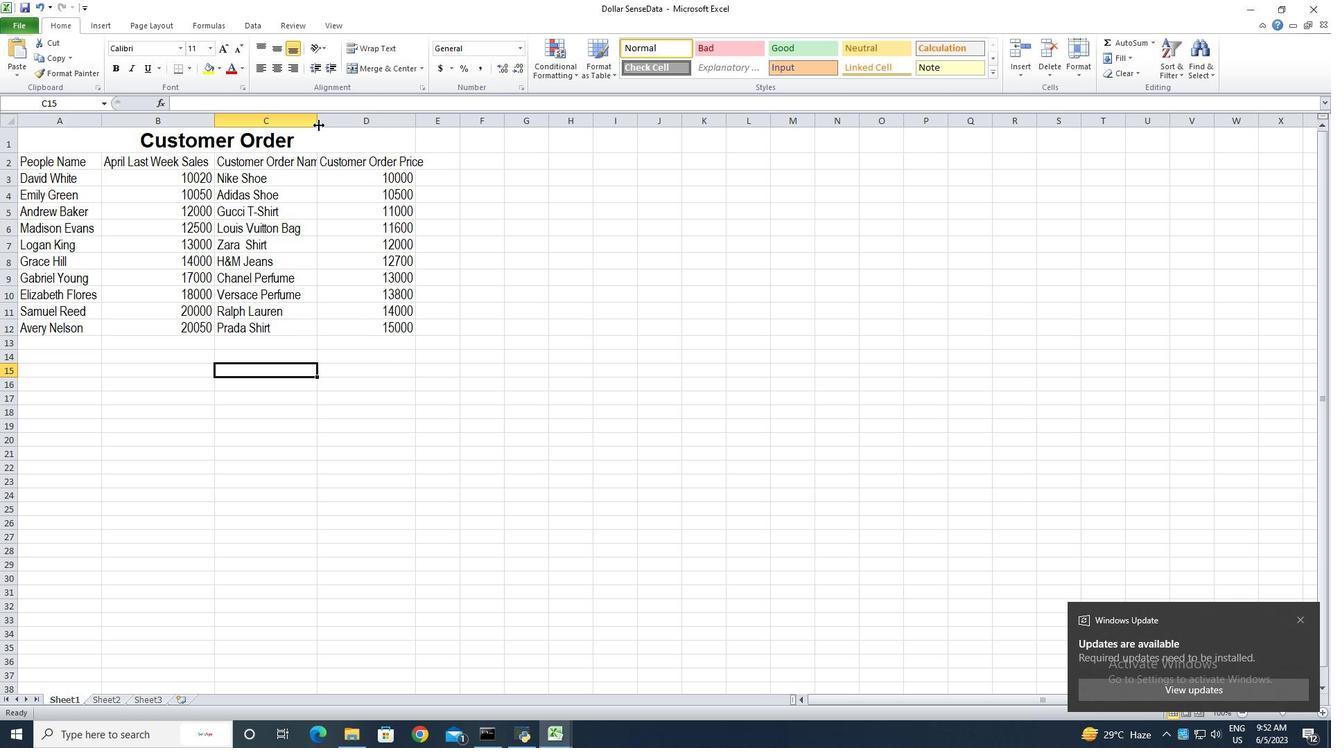 
Action: Mouse pressed left at (318, 125)
Screenshot: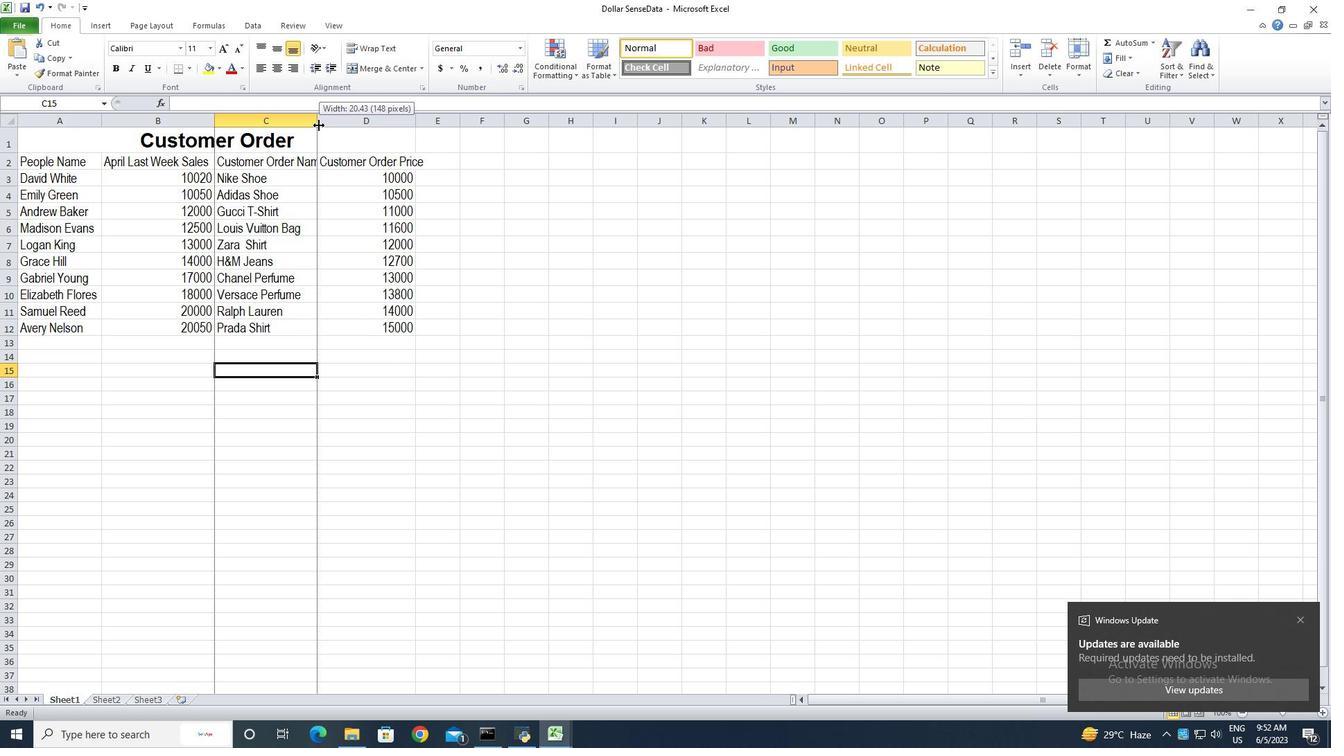 
Action: Mouse moved to (431, 128)
Screenshot: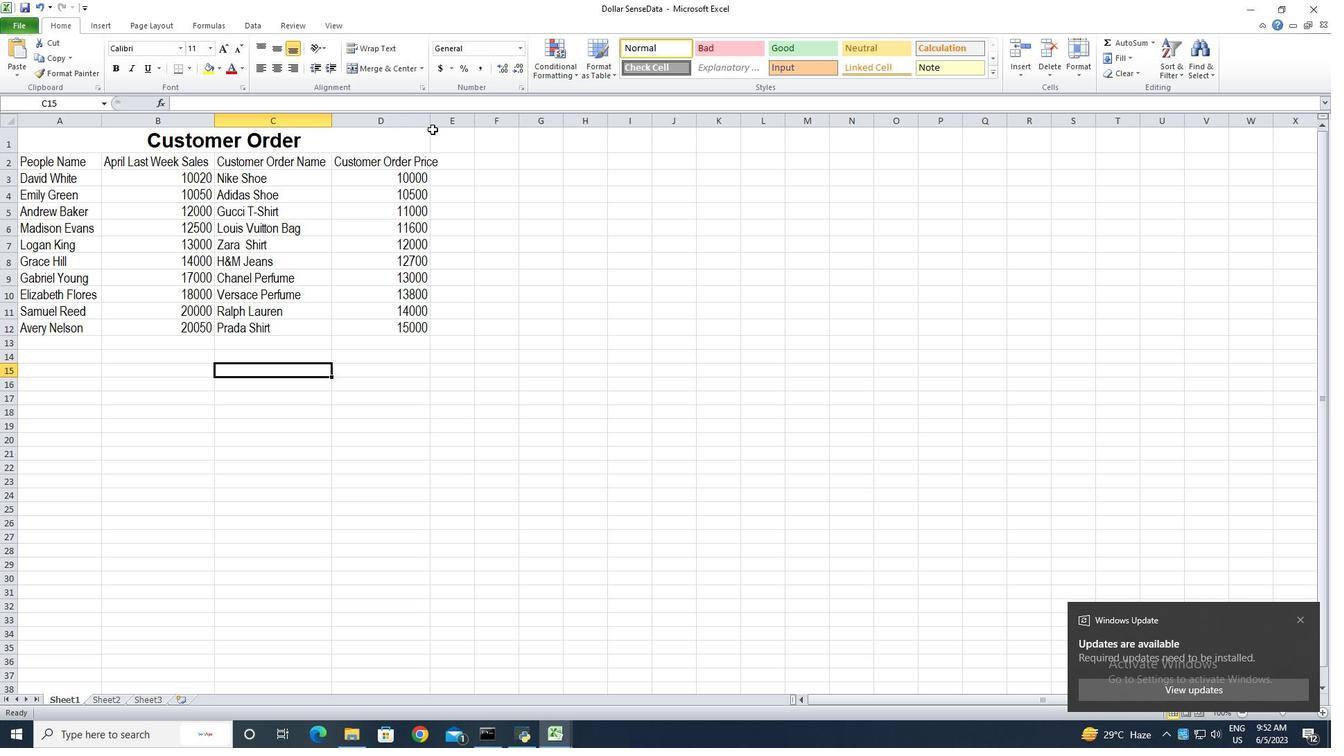 
Action: Mouse pressed left at (431, 128)
Screenshot: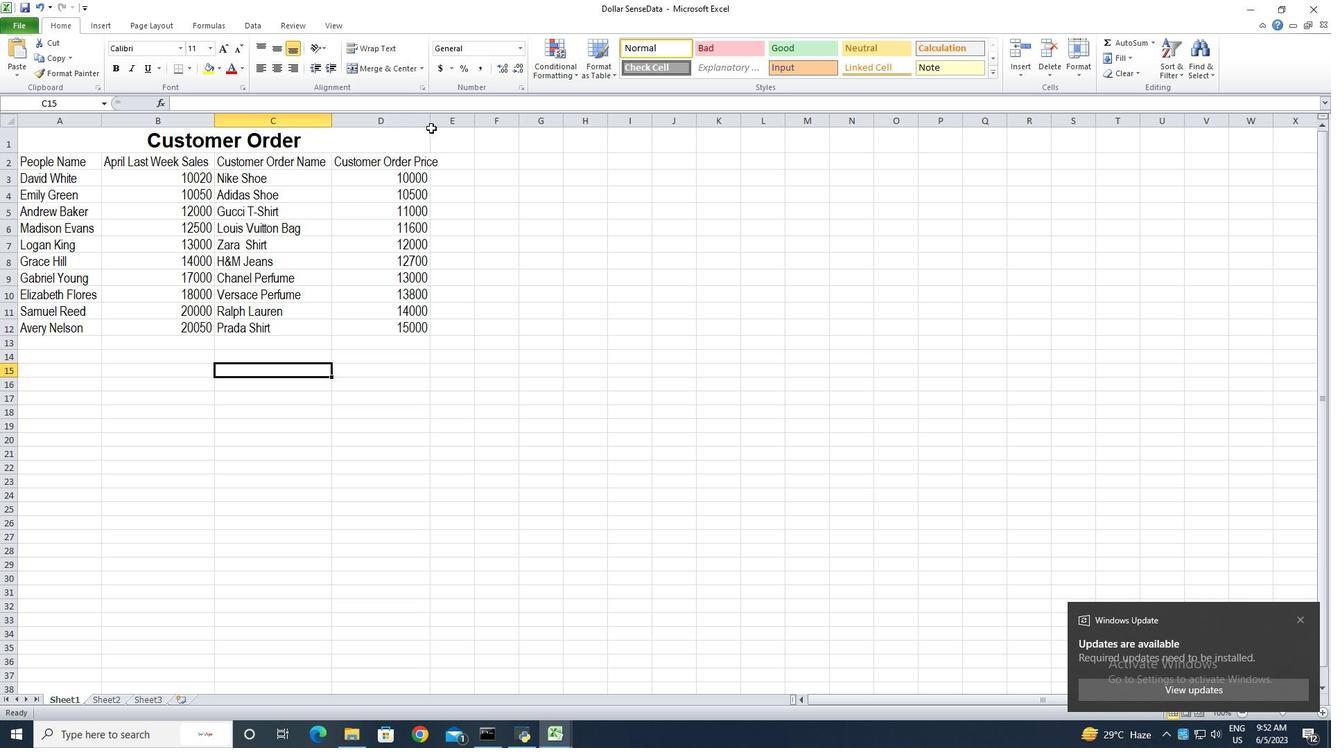 
Action: Mouse pressed left at (431, 128)
Screenshot: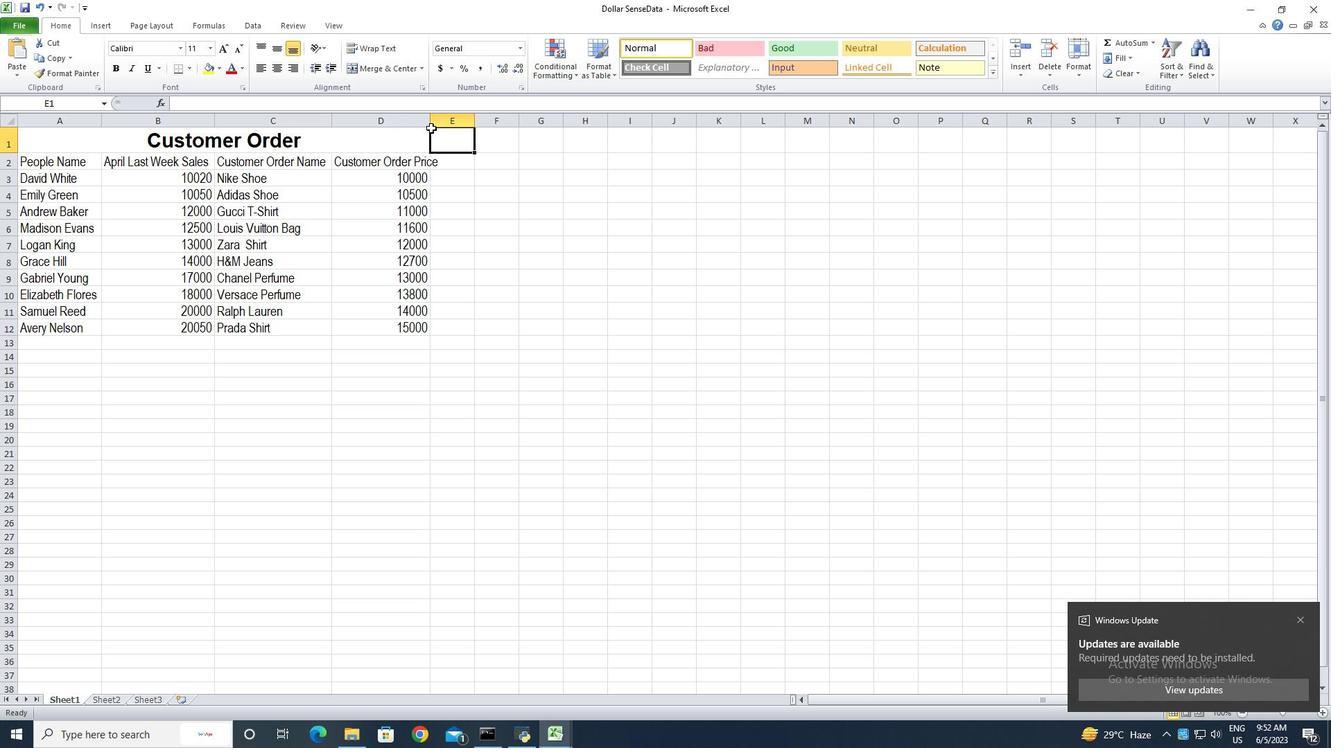 
Action: Mouse moved to (427, 125)
Screenshot: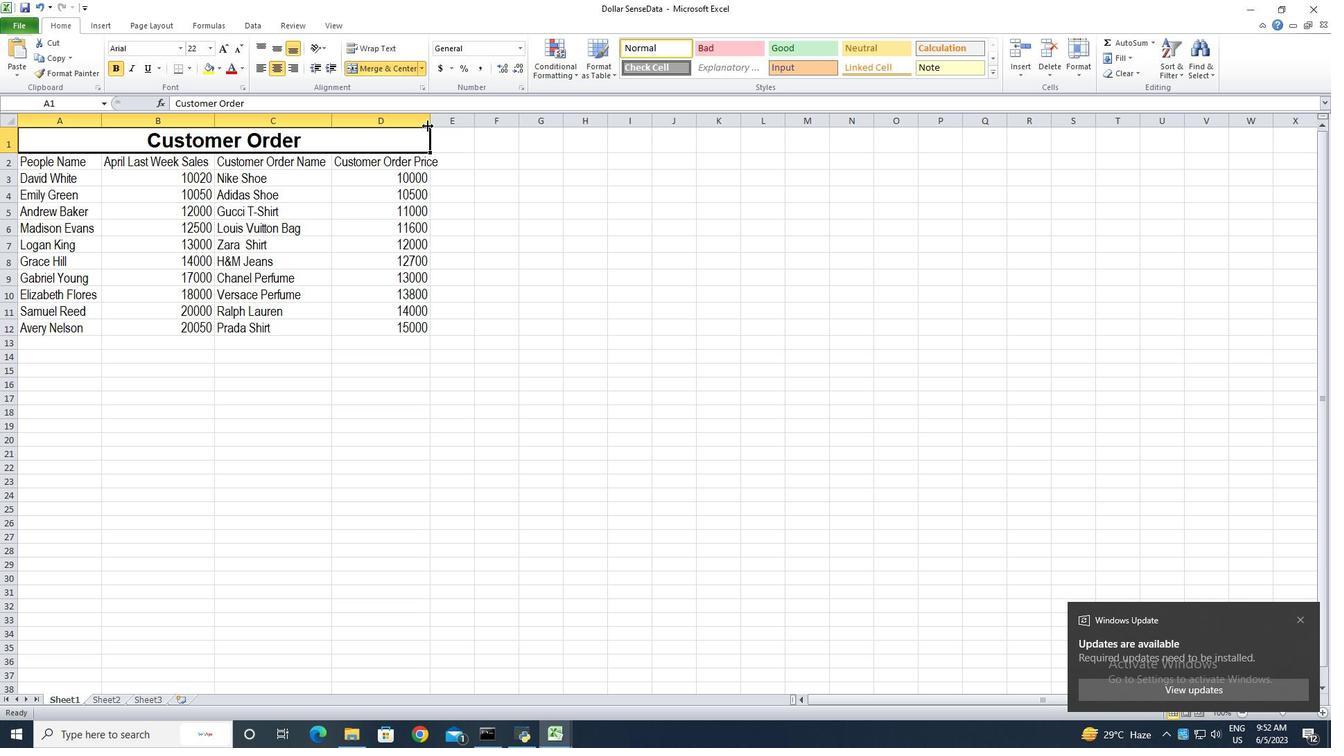 
Action: Mouse pressed left at (427, 125)
Screenshot: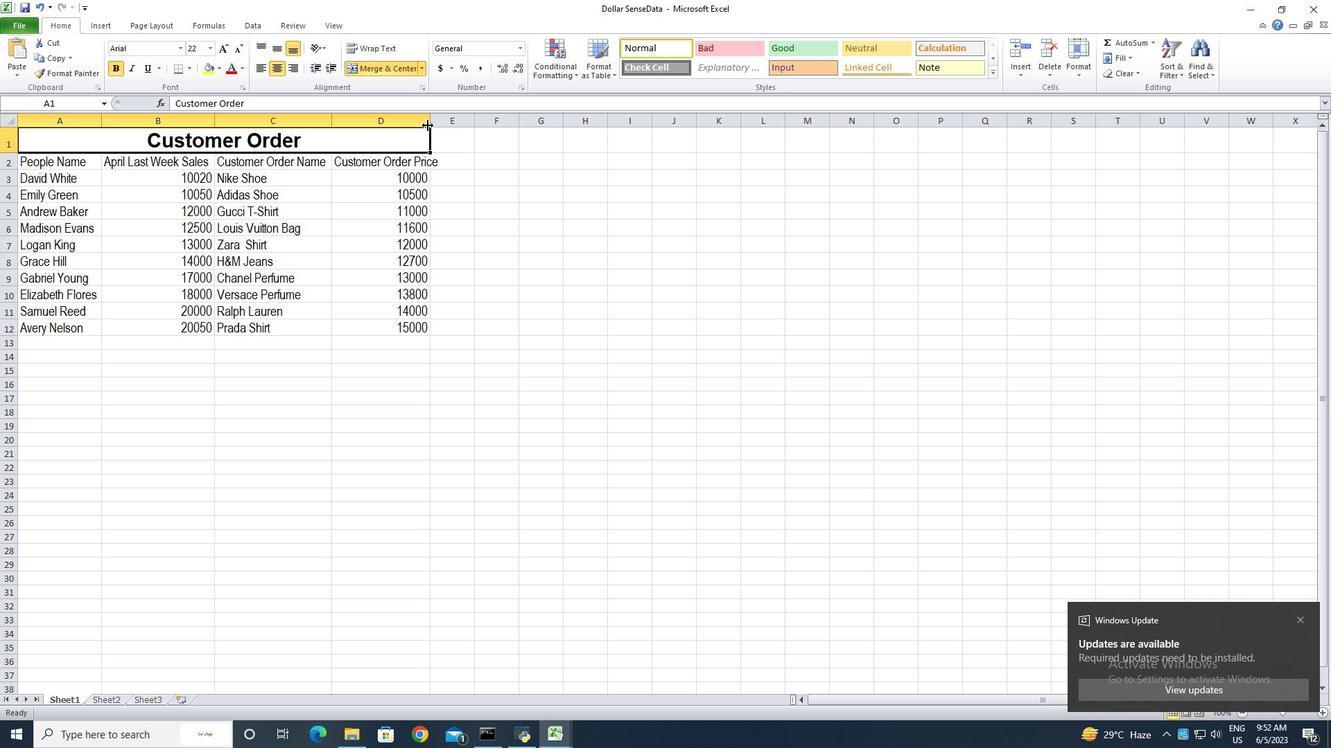 
Action: Mouse pressed left at (427, 125)
Screenshot: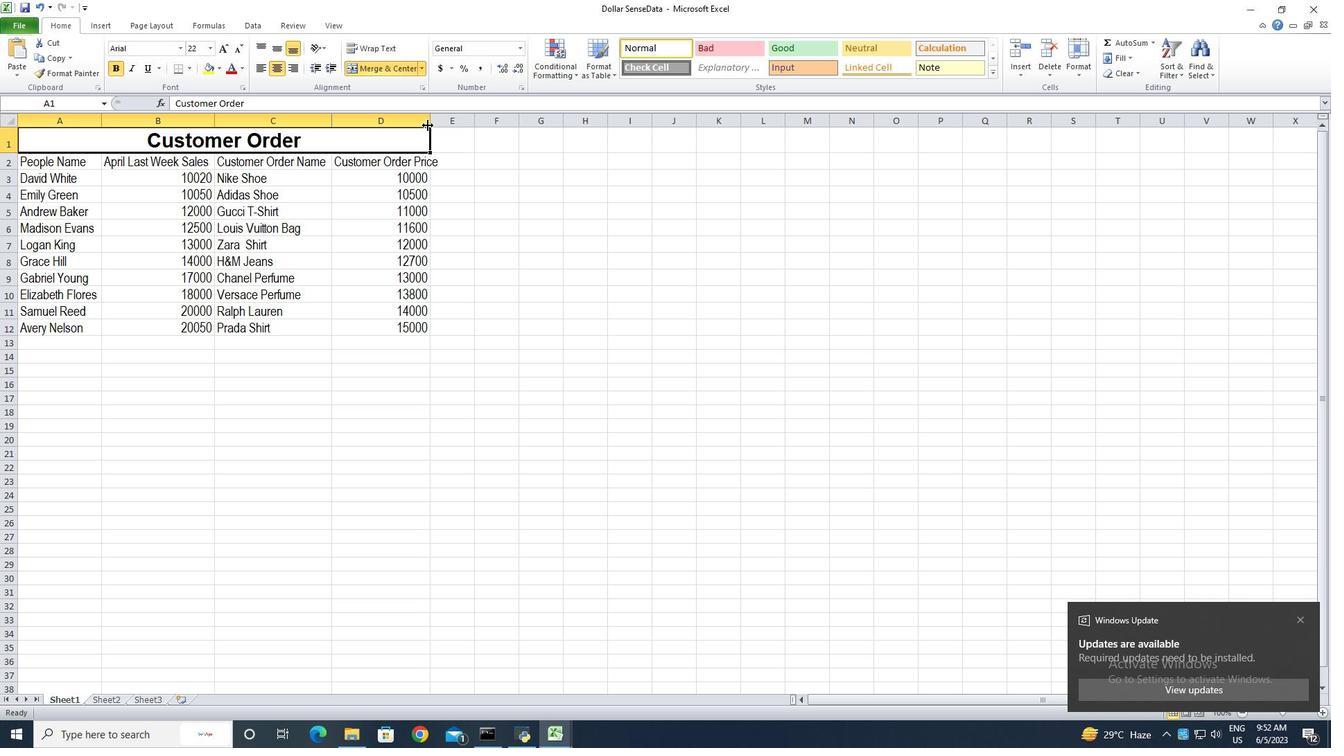 
Action: Mouse moved to (383, 363)
Screenshot: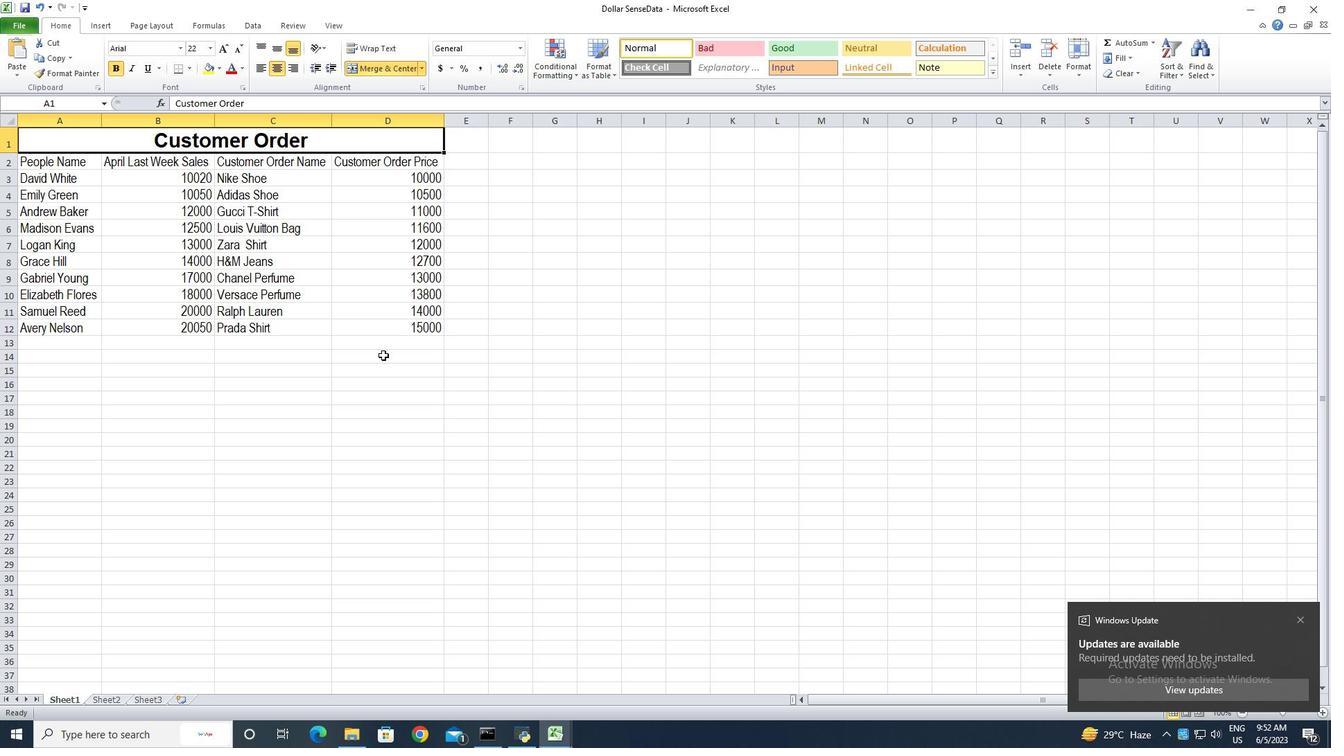 
Action: Mouse pressed left at (383, 363)
Screenshot: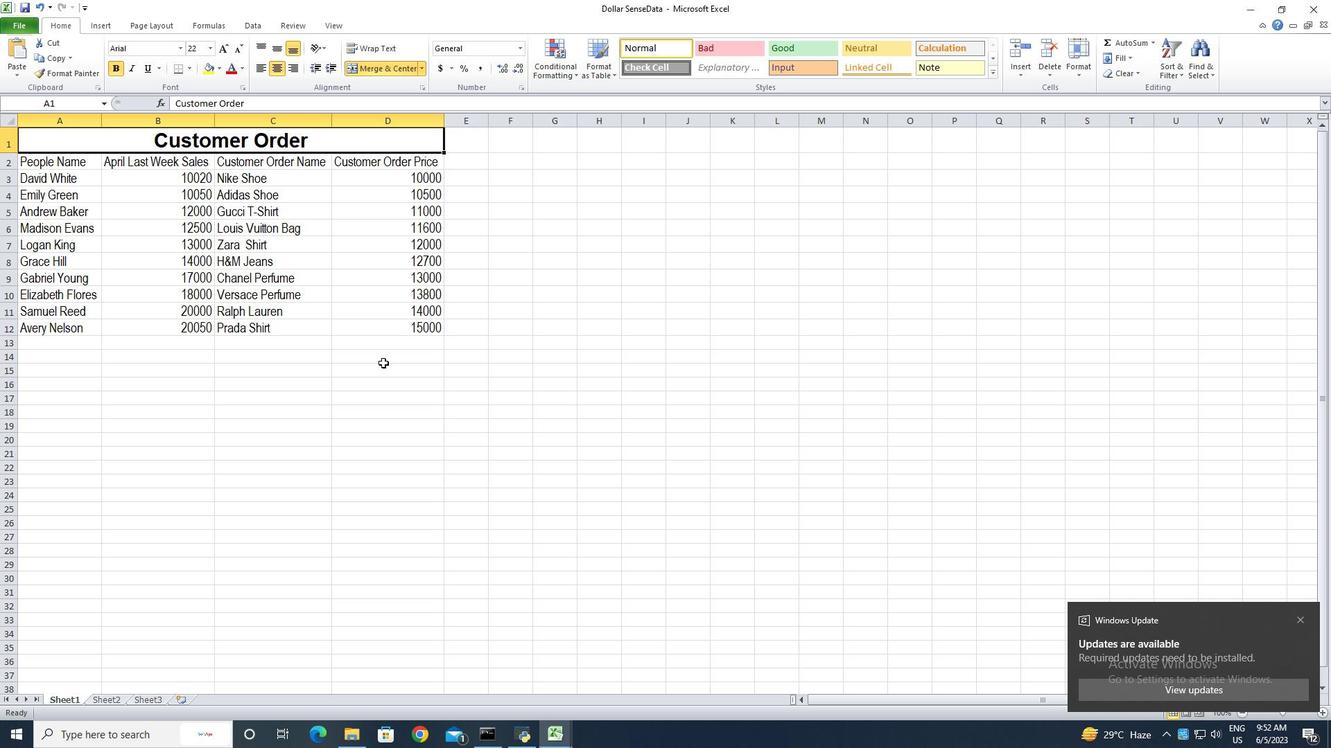 
Action: Mouse moved to (445, 124)
Screenshot: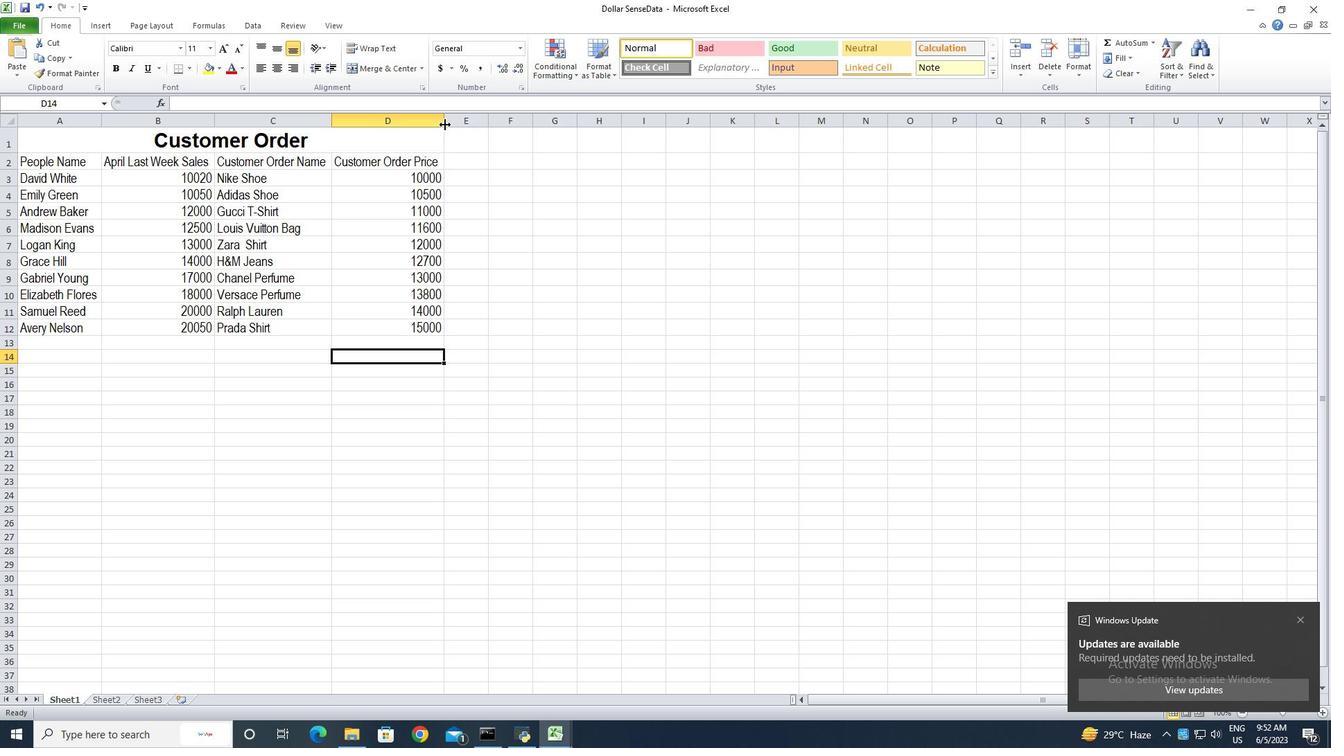 
Action: Mouse pressed left at (445, 124)
Screenshot: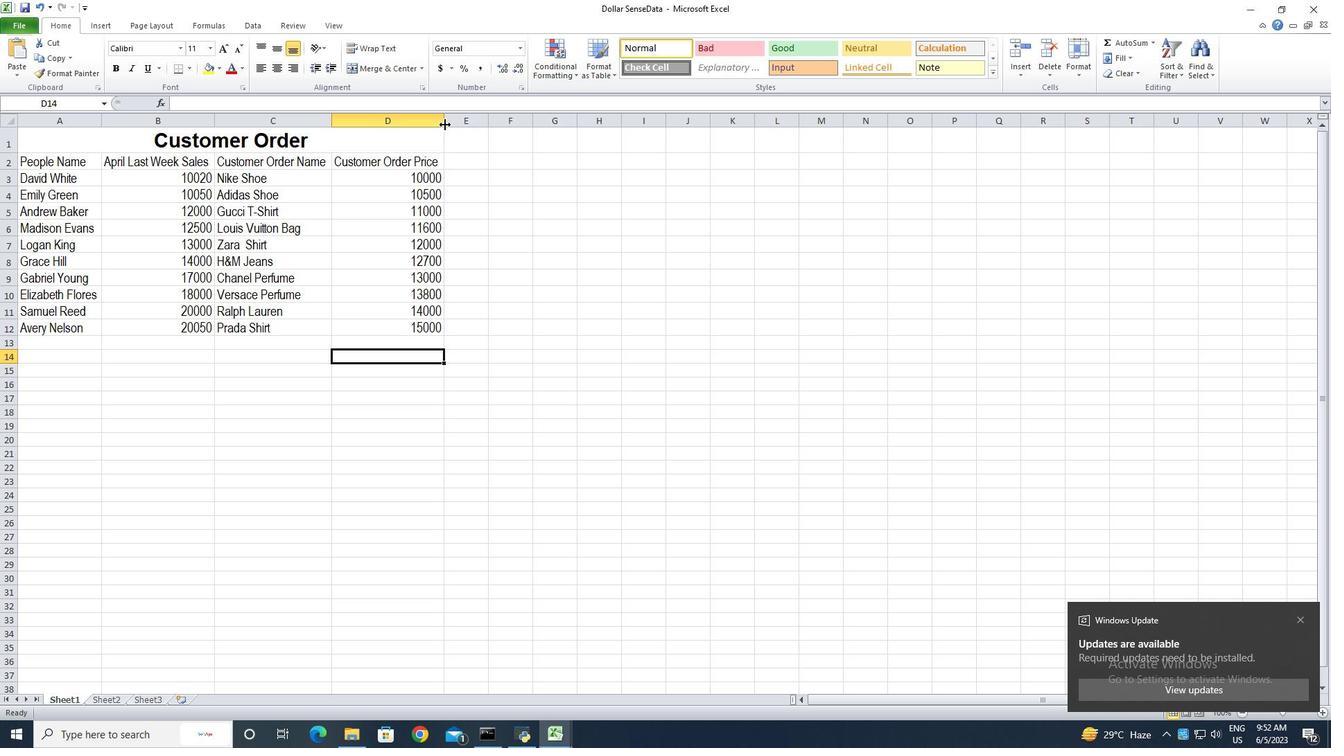 
Action: Mouse pressed left at (445, 124)
Screenshot: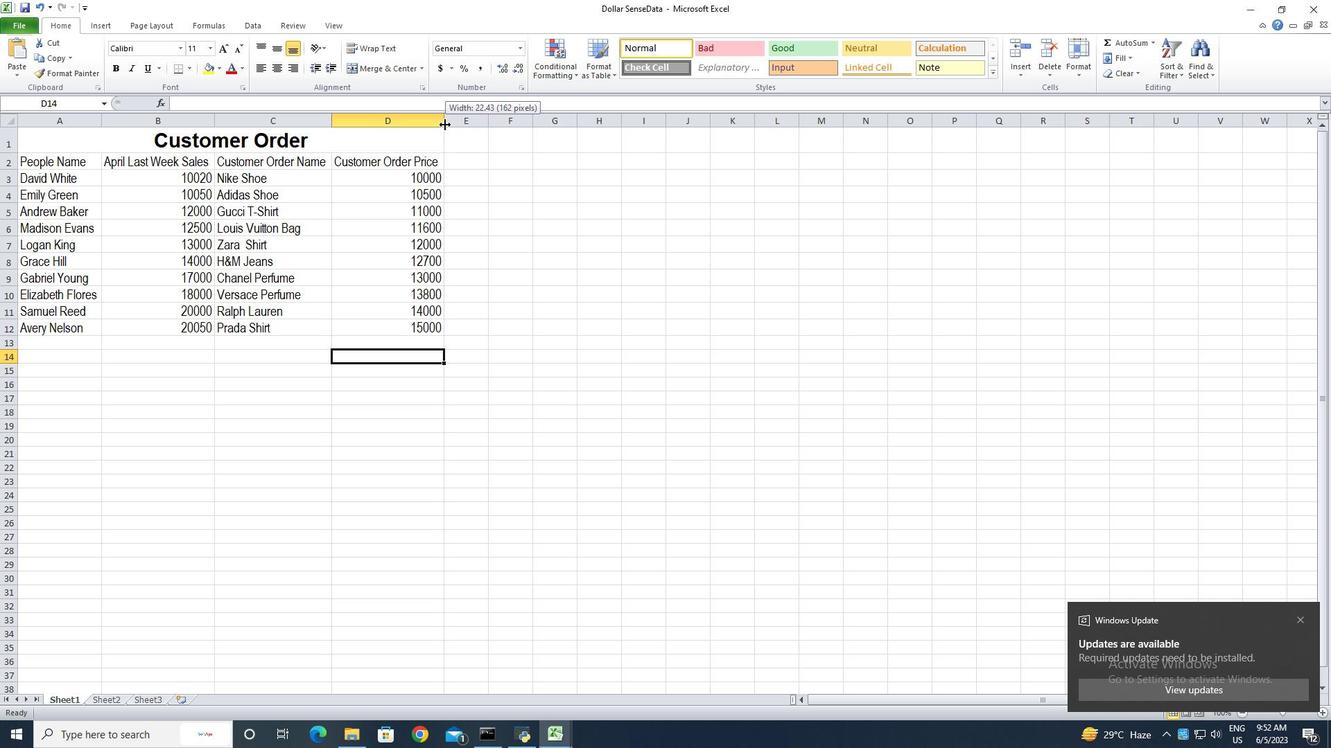 
Action: Mouse moved to (91, 141)
Screenshot: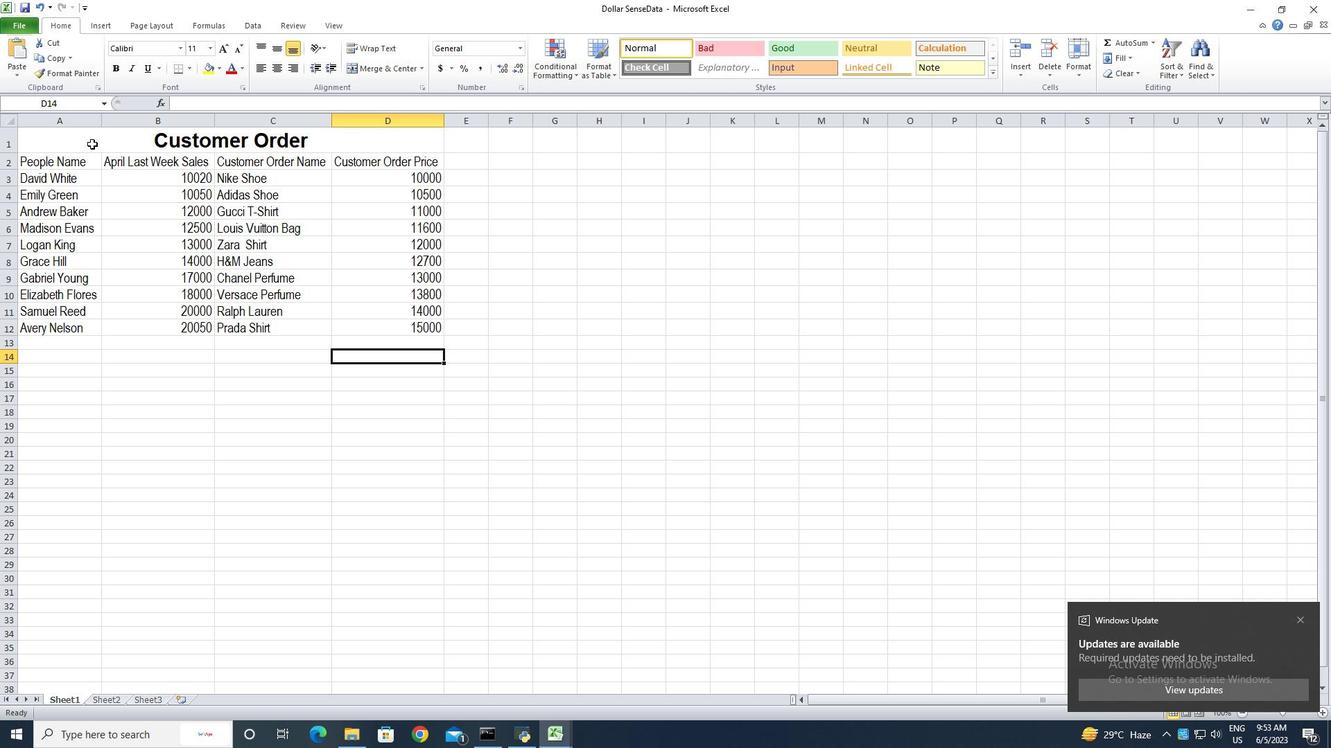 
Action: Mouse pressed left at (91, 141)
Screenshot: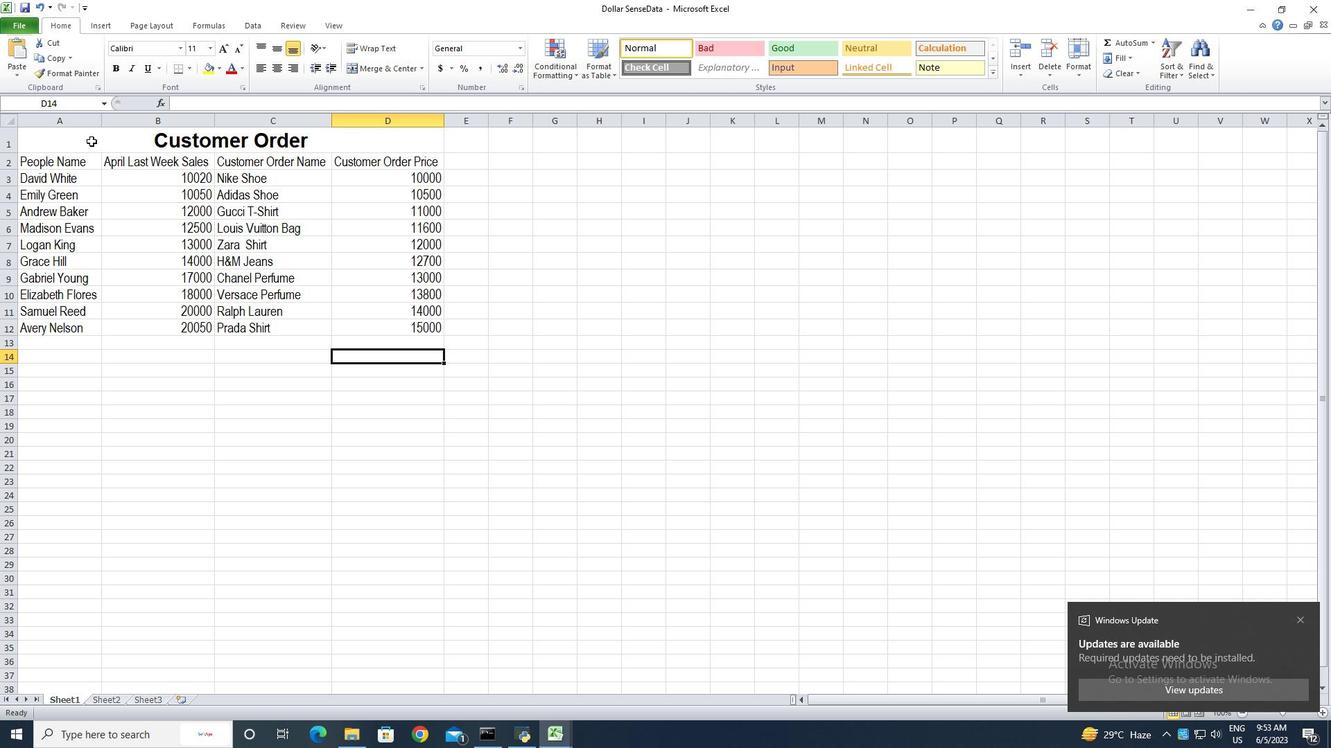 
Action: Mouse moved to (279, 49)
Screenshot: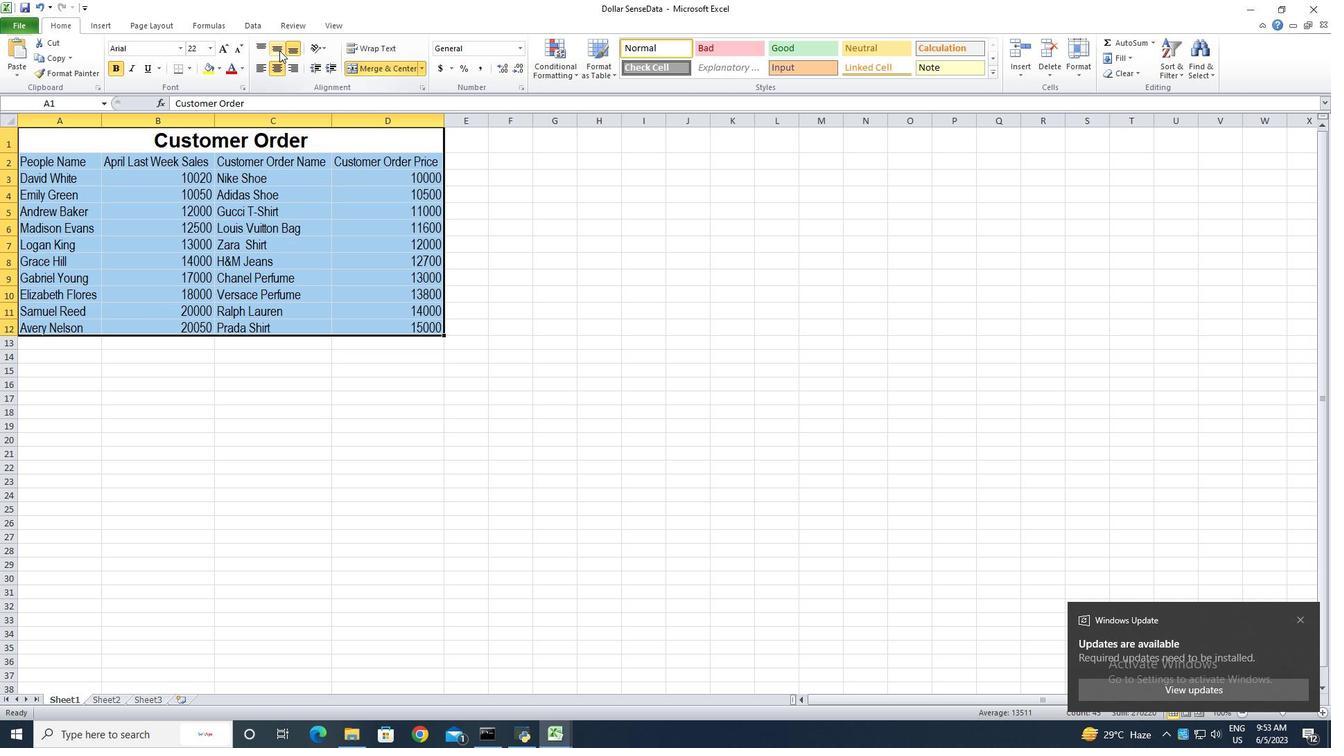 
Action: Mouse pressed left at (279, 49)
Screenshot: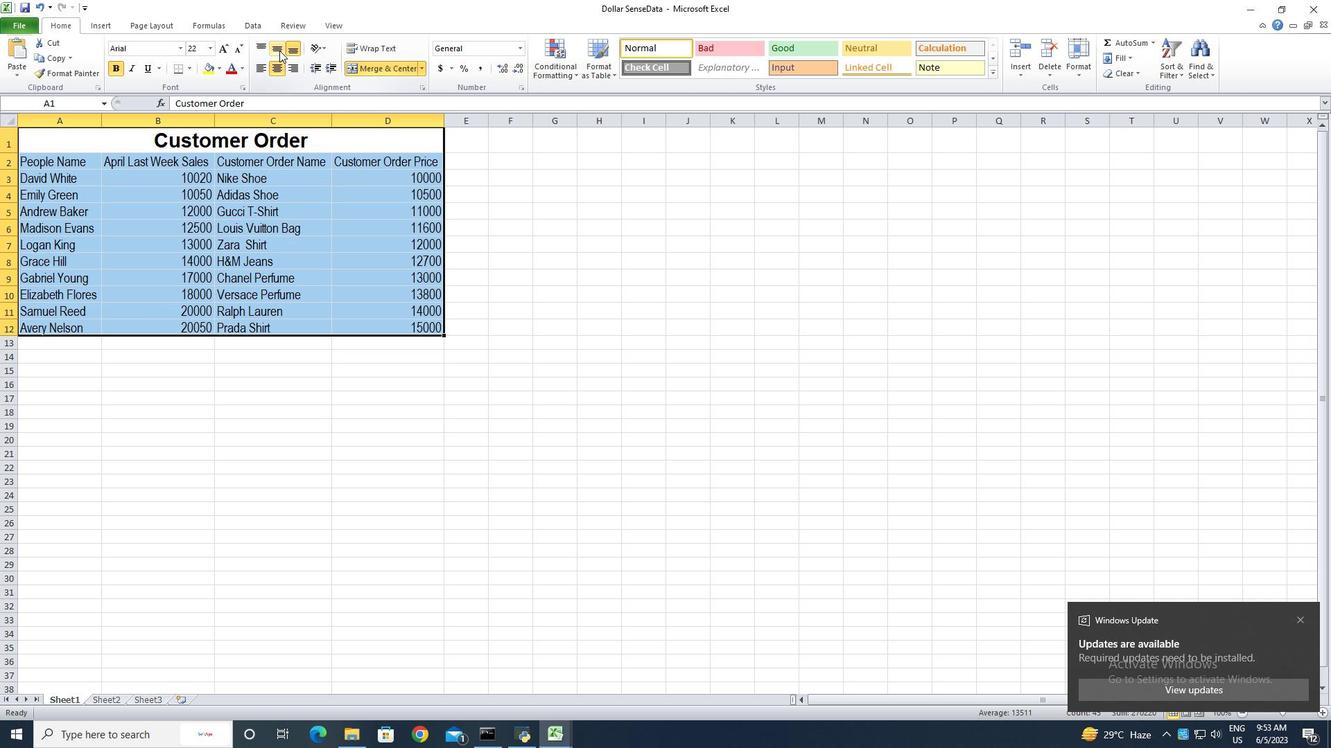 
Action: Mouse moved to (244, 370)
Screenshot: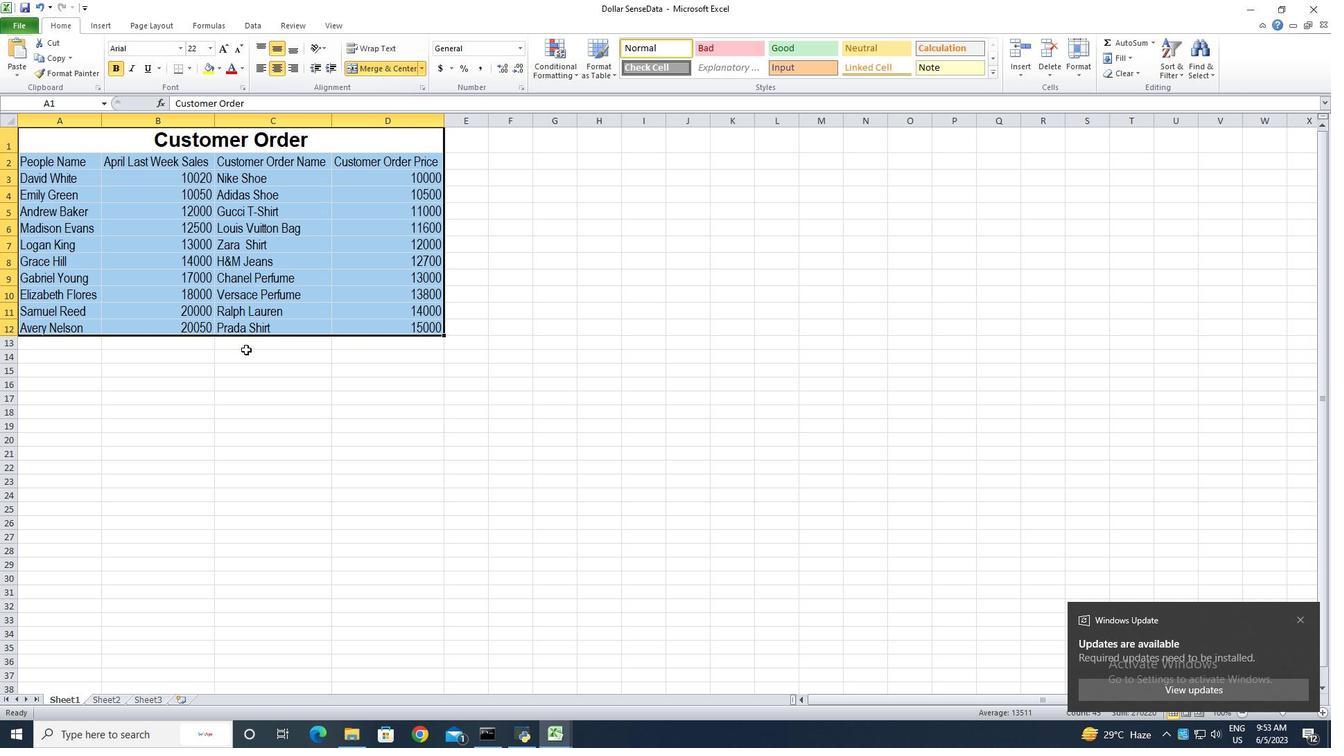 
Action: Mouse pressed left at (244, 370)
Screenshot: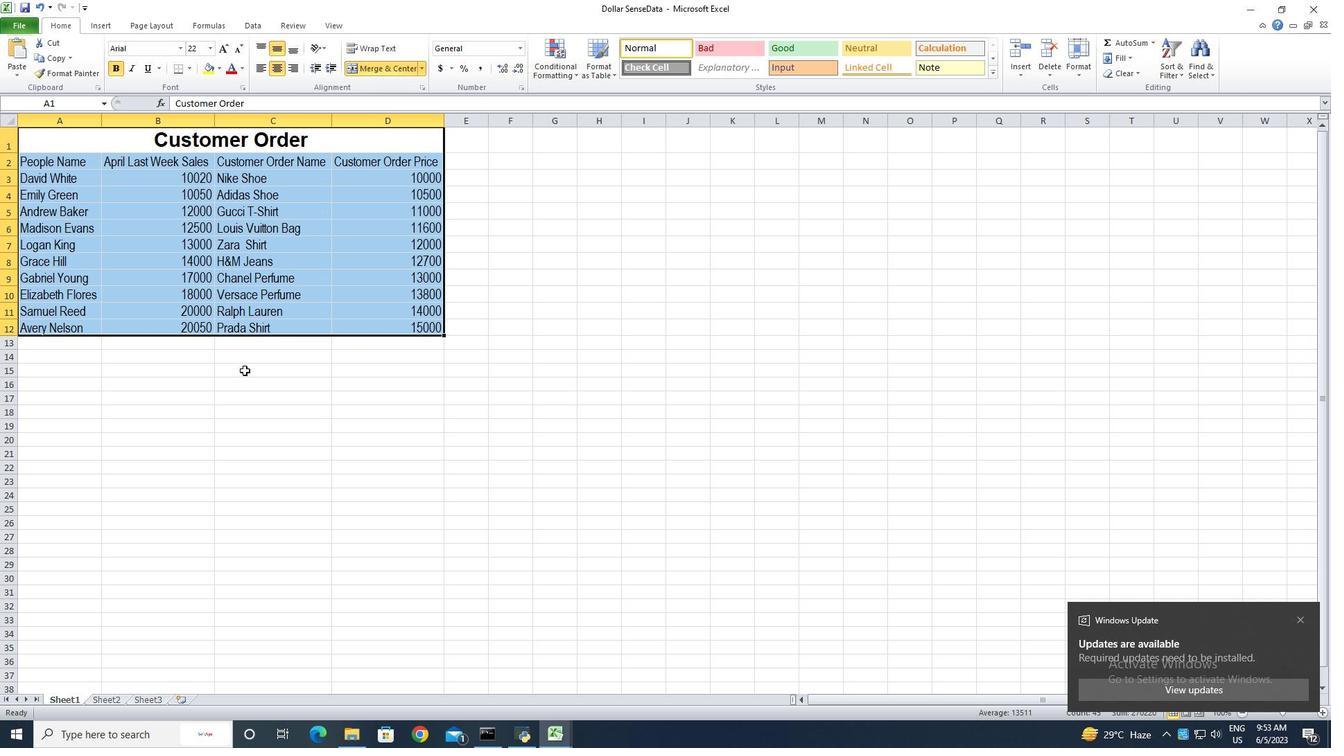
Action: Key pressed ctrl+S<'\x13'><'\x13'>
Screenshot: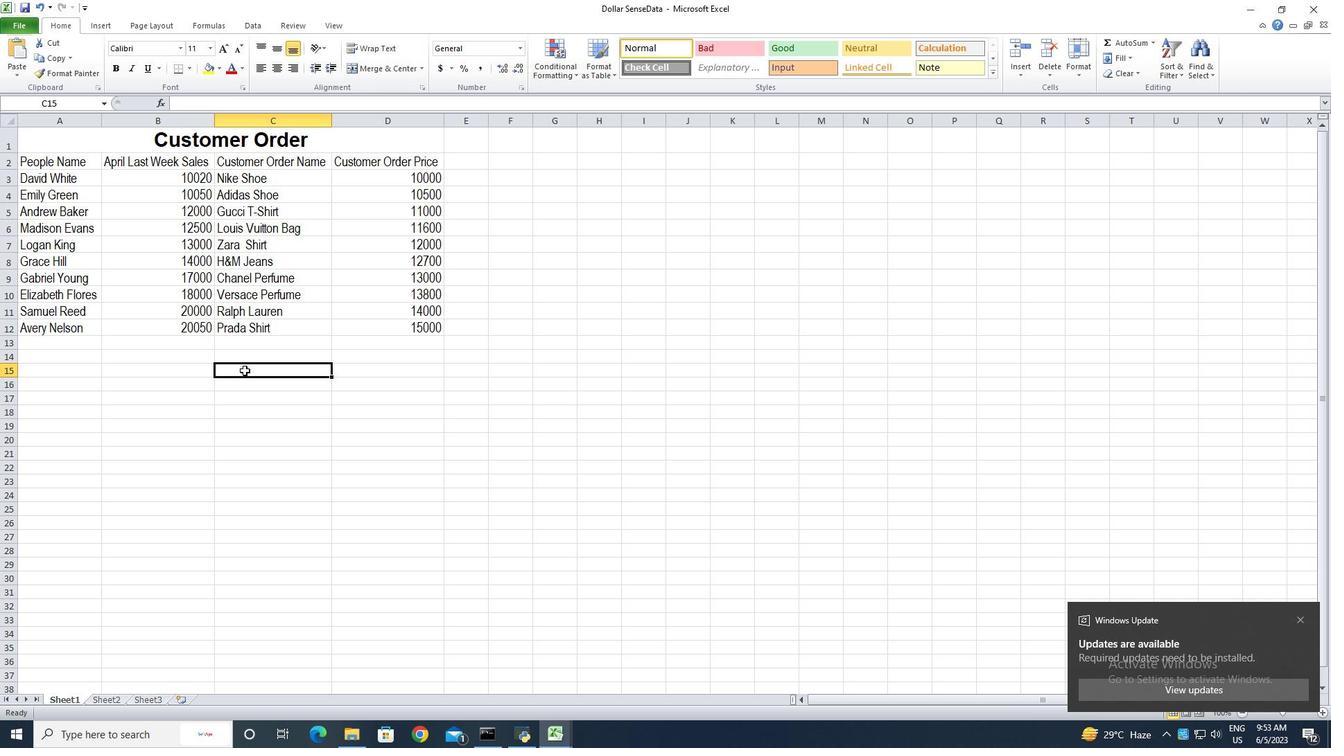 
